Task: Add the record banner component in the site builder.
Action: Mouse moved to (1103, 84)
Screenshot: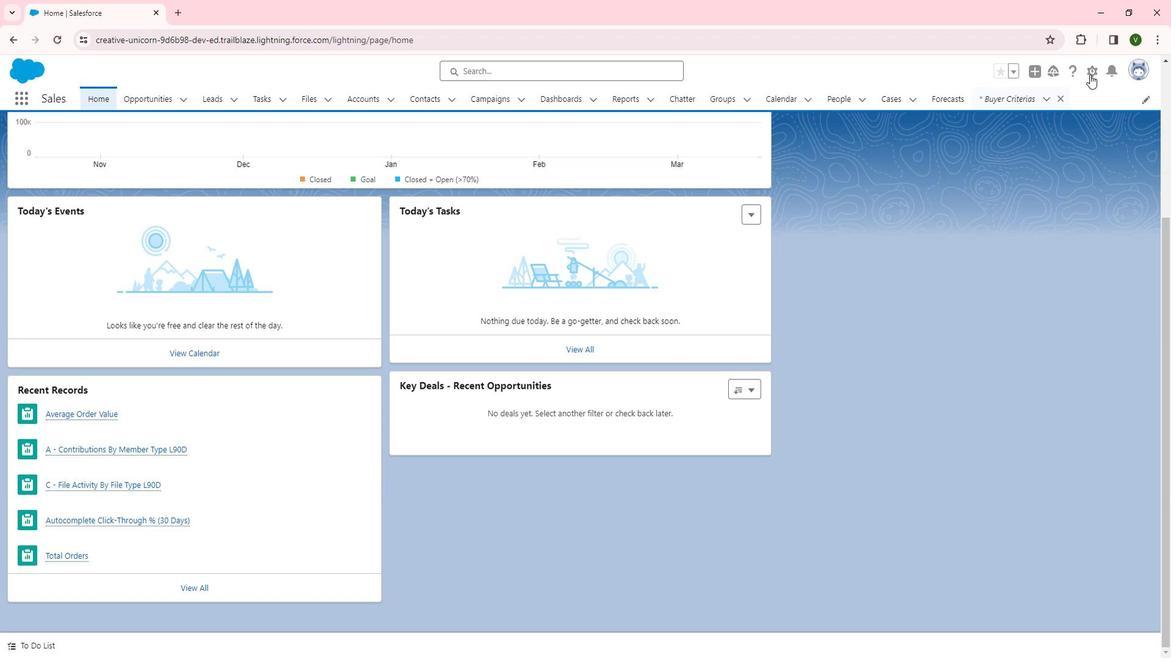 
Action: Mouse pressed left at (1103, 84)
Screenshot: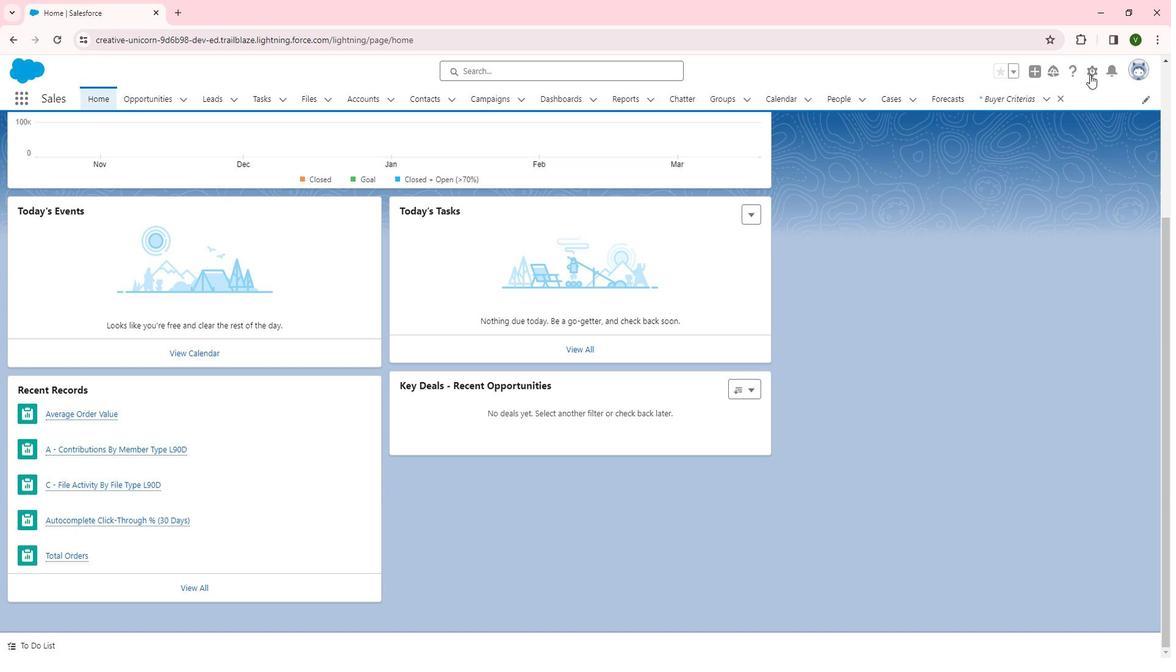 
Action: Mouse moved to (1042, 125)
Screenshot: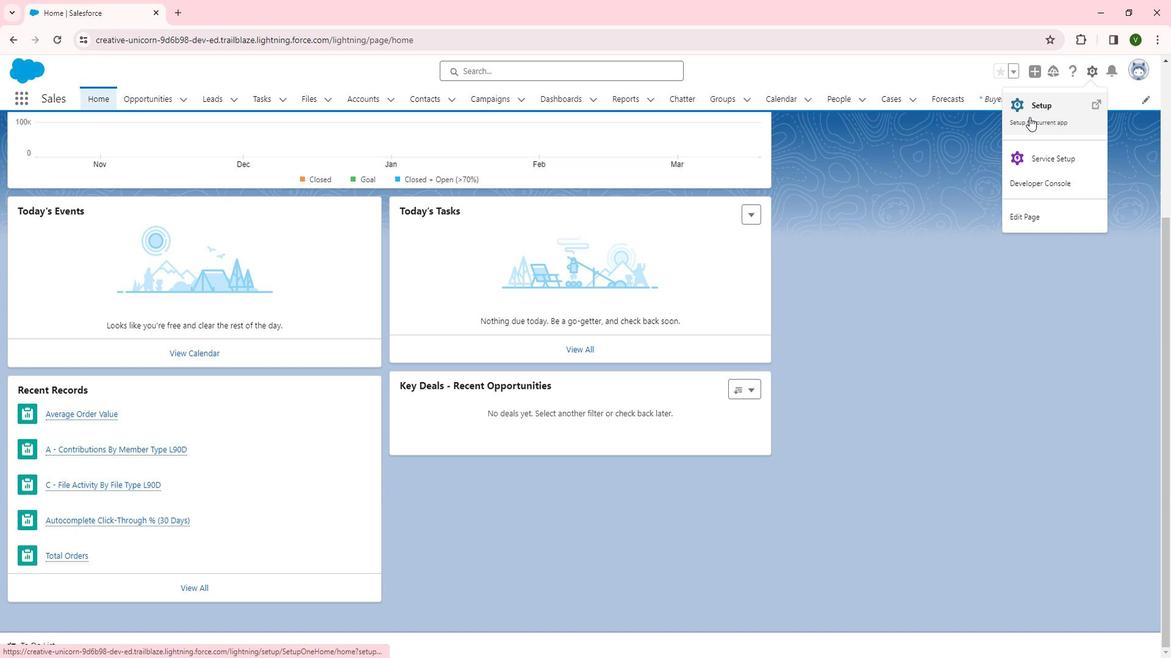
Action: Mouse pressed left at (1042, 125)
Screenshot: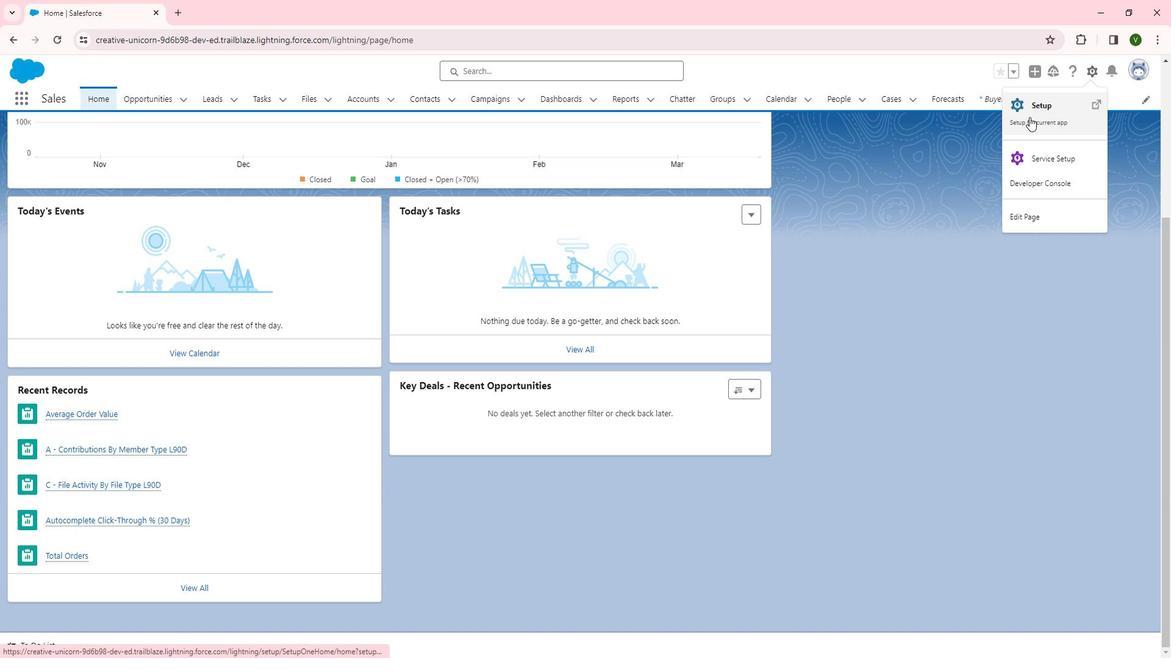 
Action: Mouse moved to (78, 378)
Screenshot: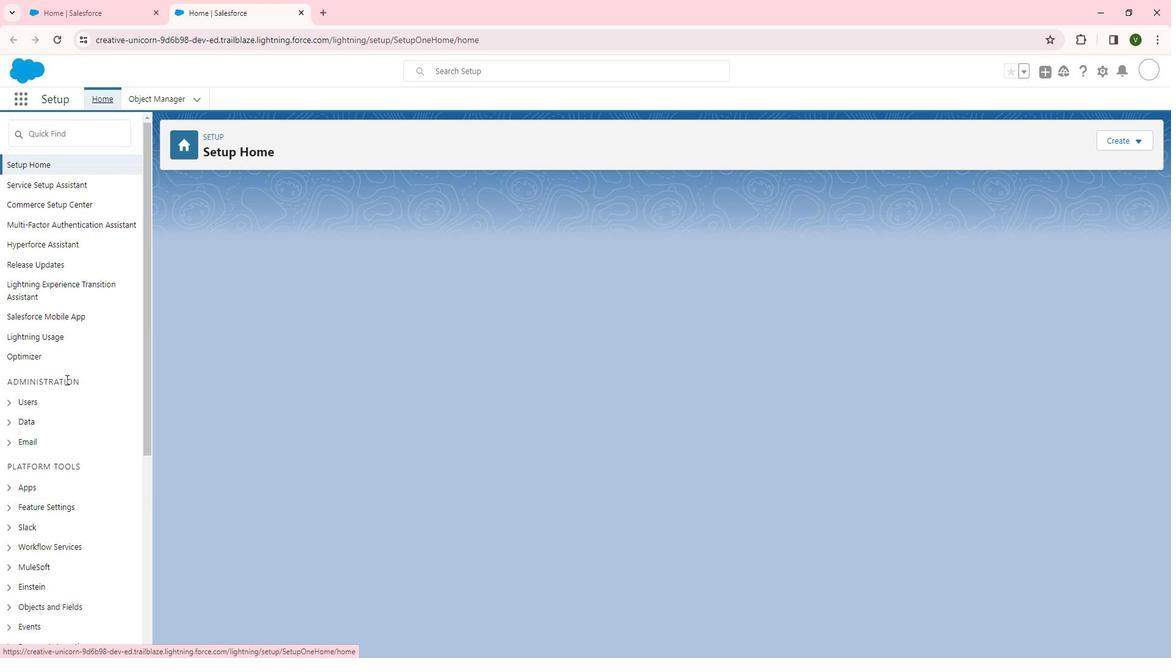 
Action: Mouse scrolled (78, 378) with delta (0, 0)
Screenshot: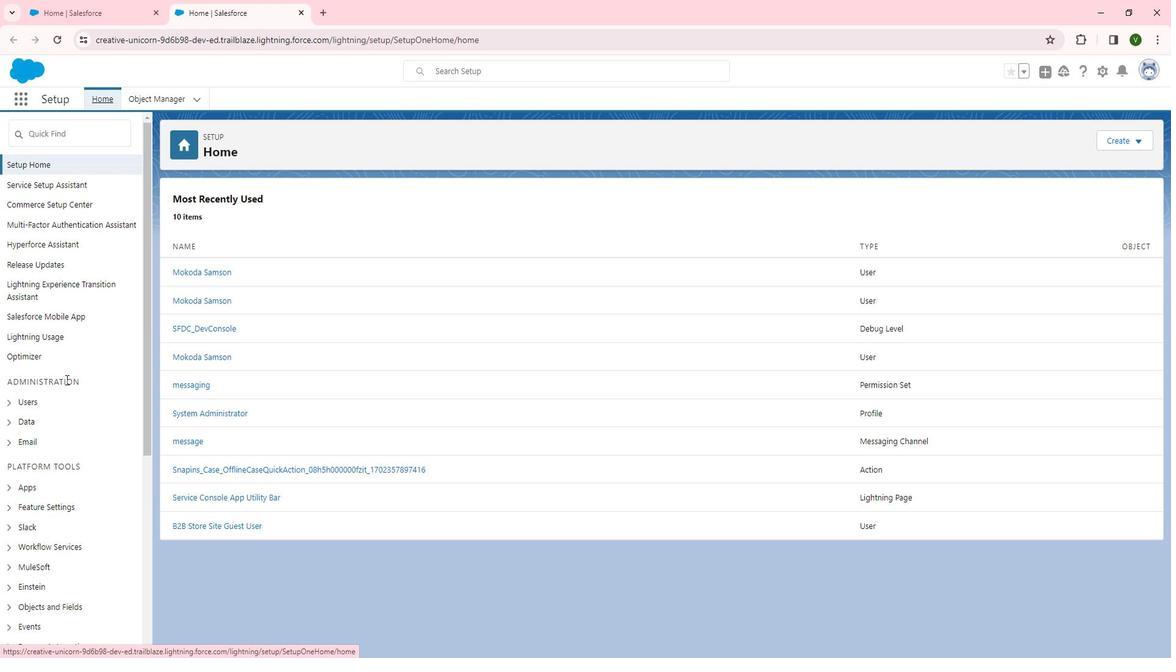 
Action: Mouse scrolled (78, 378) with delta (0, 0)
Screenshot: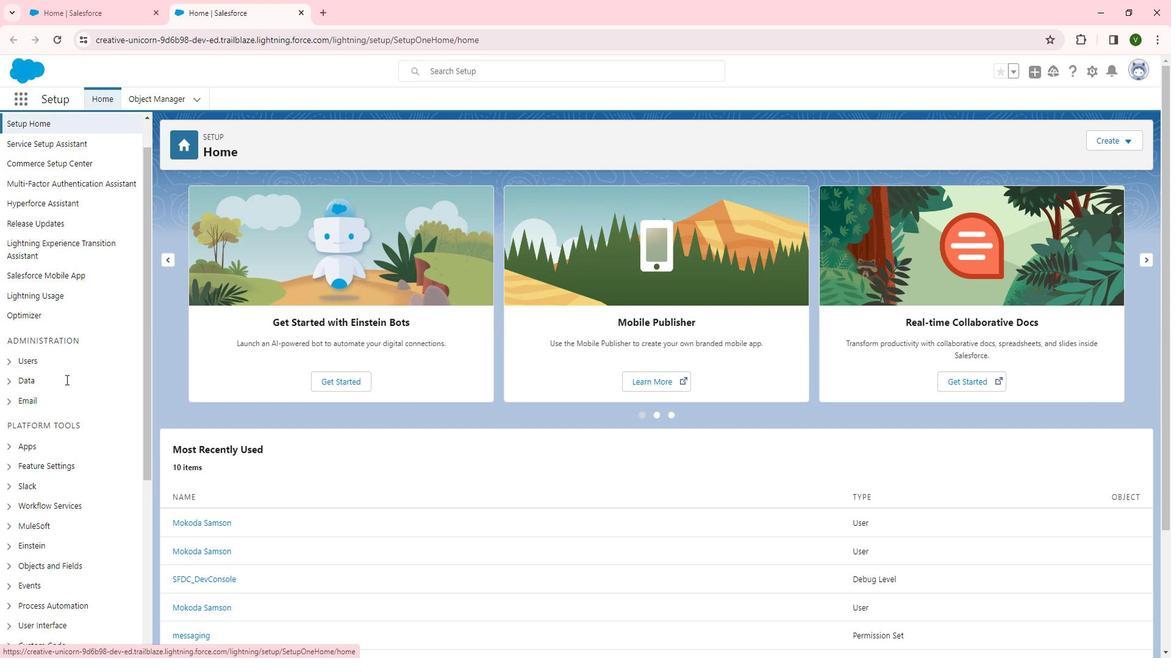 
Action: Mouse moved to (71, 374)
Screenshot: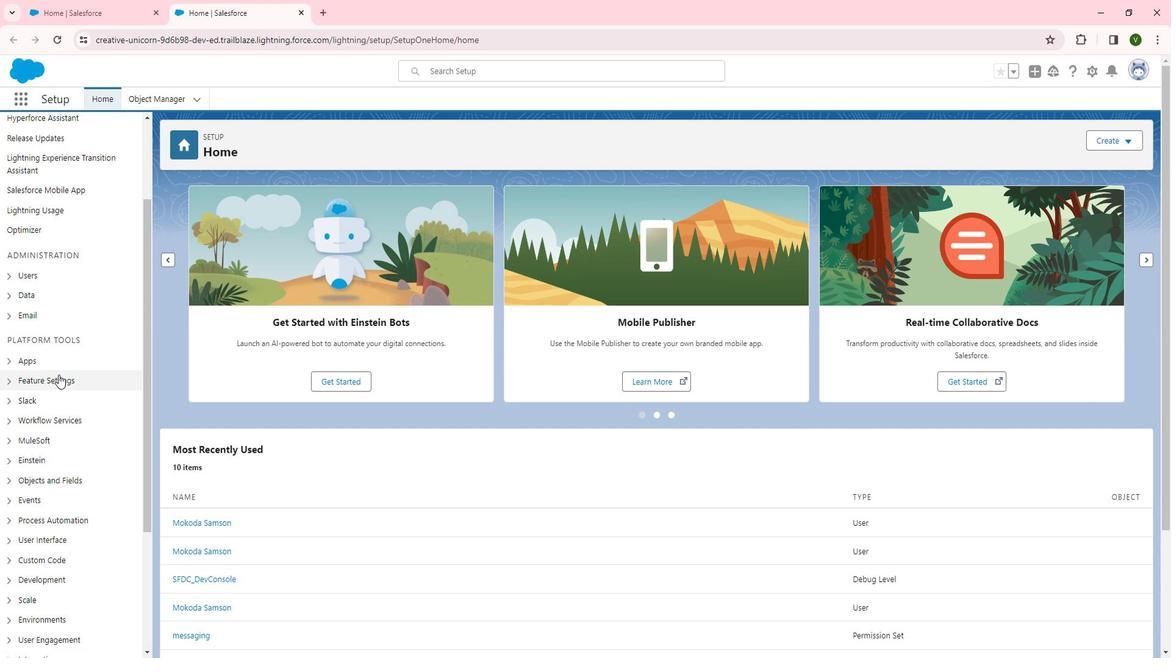 
Action: Mouse pressed left at (71, 374)
Screenshot: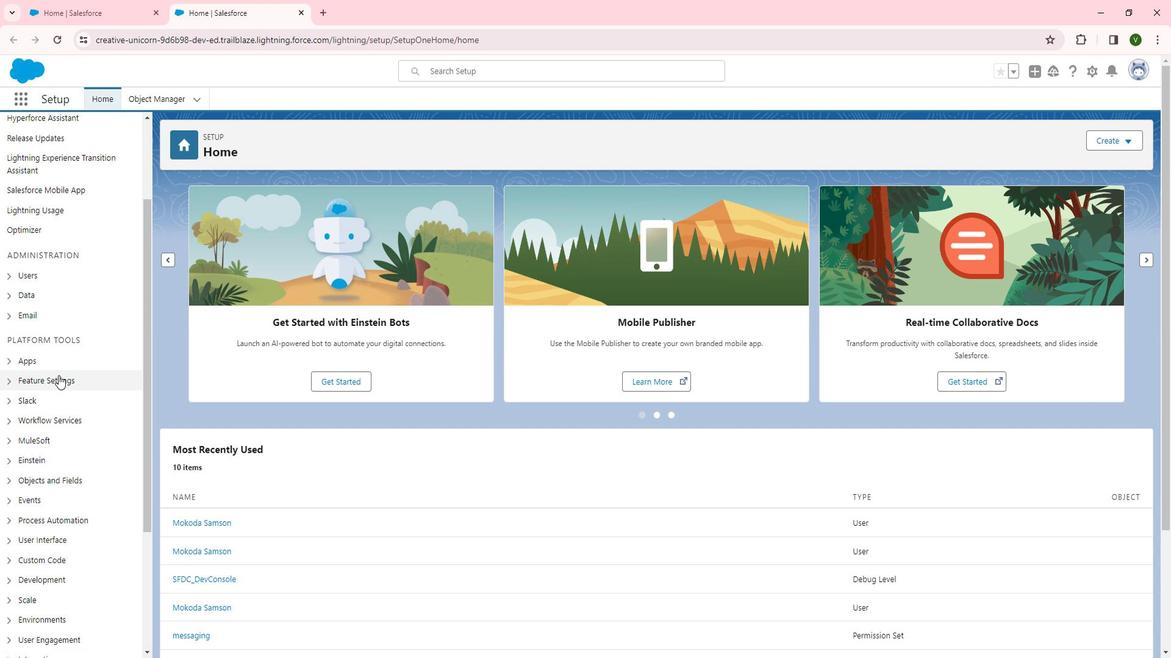 
Action: Mouse moved to (73, 374)
Screenshot: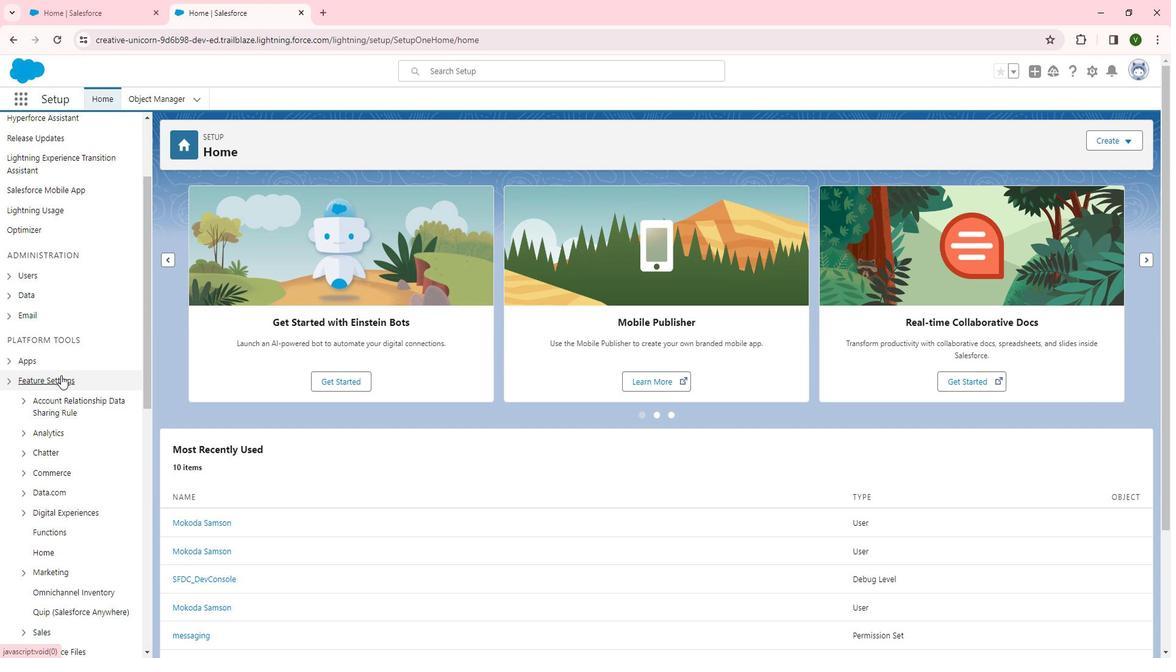 
Action: Mouse scrolled (73, 374) with delta (0, 0)
Screenshot: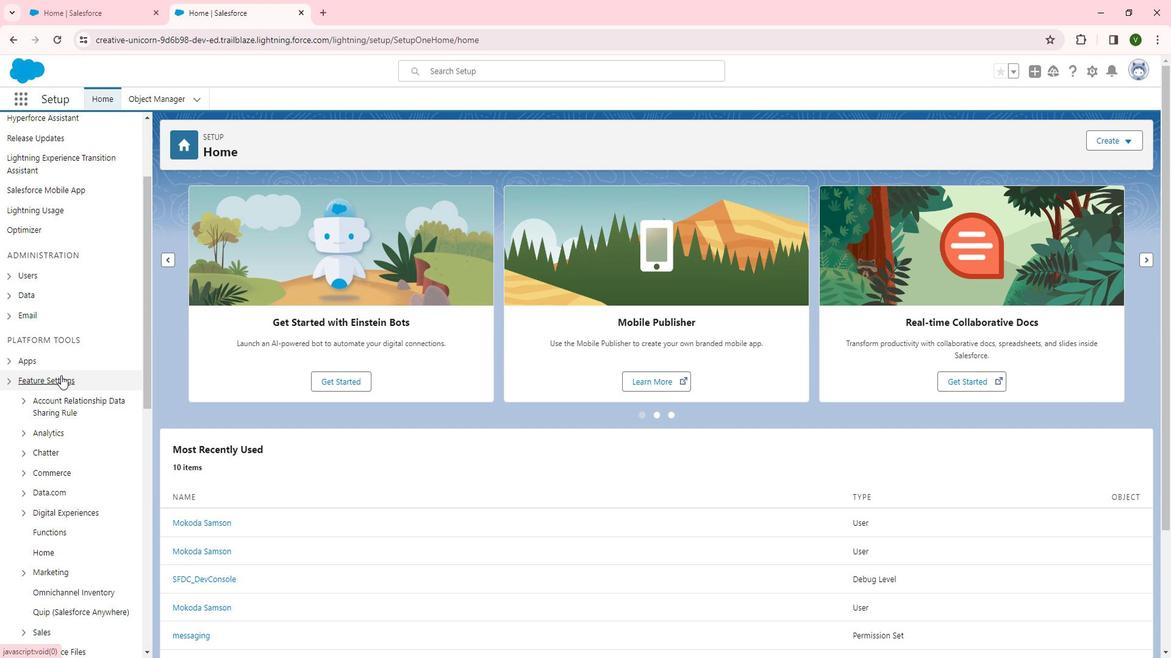 
Action: Mouse scrolled (73, 374) with delta (0, 0)
Screenshot: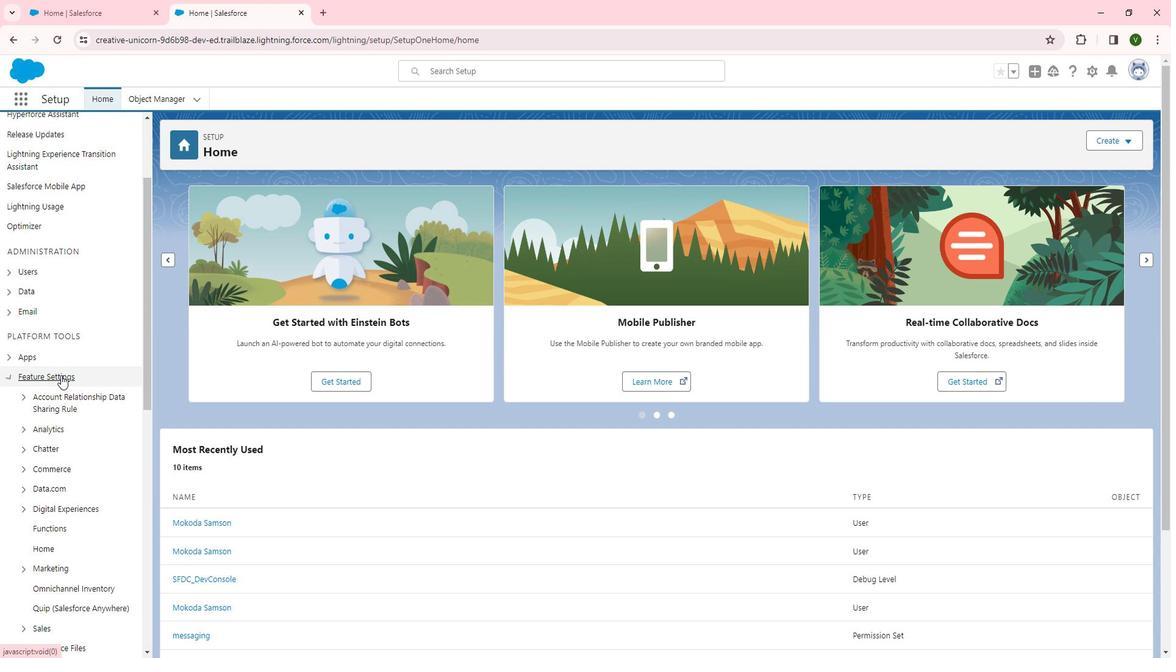
Action: Mouse scrolled (73, 374) with delta (0, 0)
Screenshot: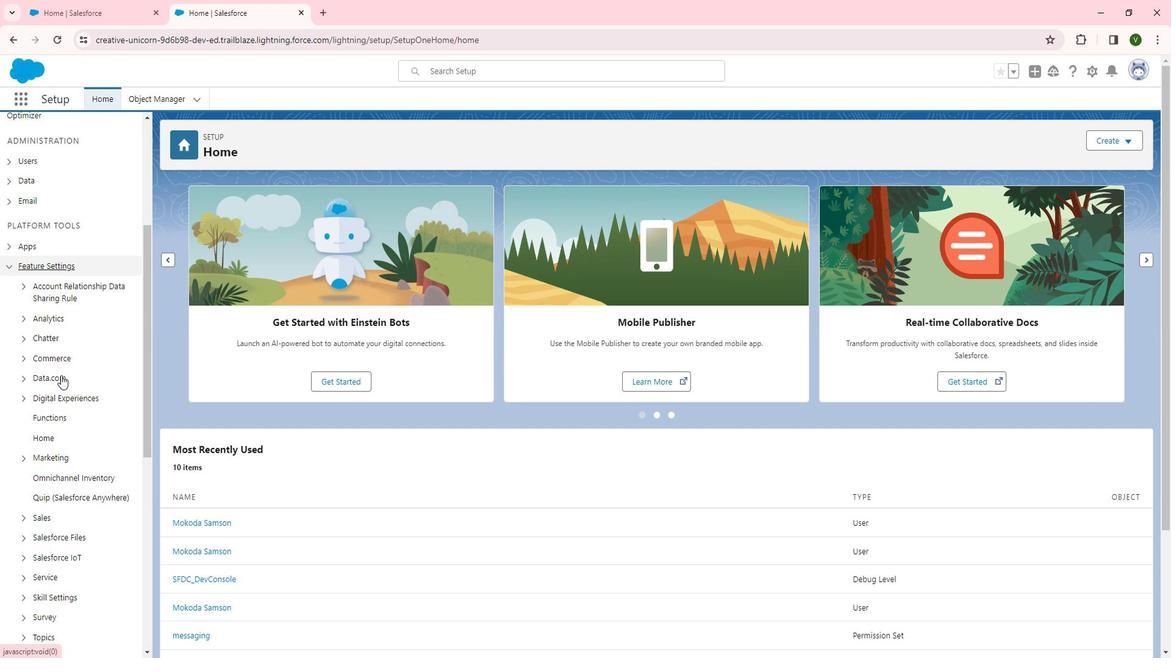 
Action: Mouse moved to (88, 323)
Screenshot: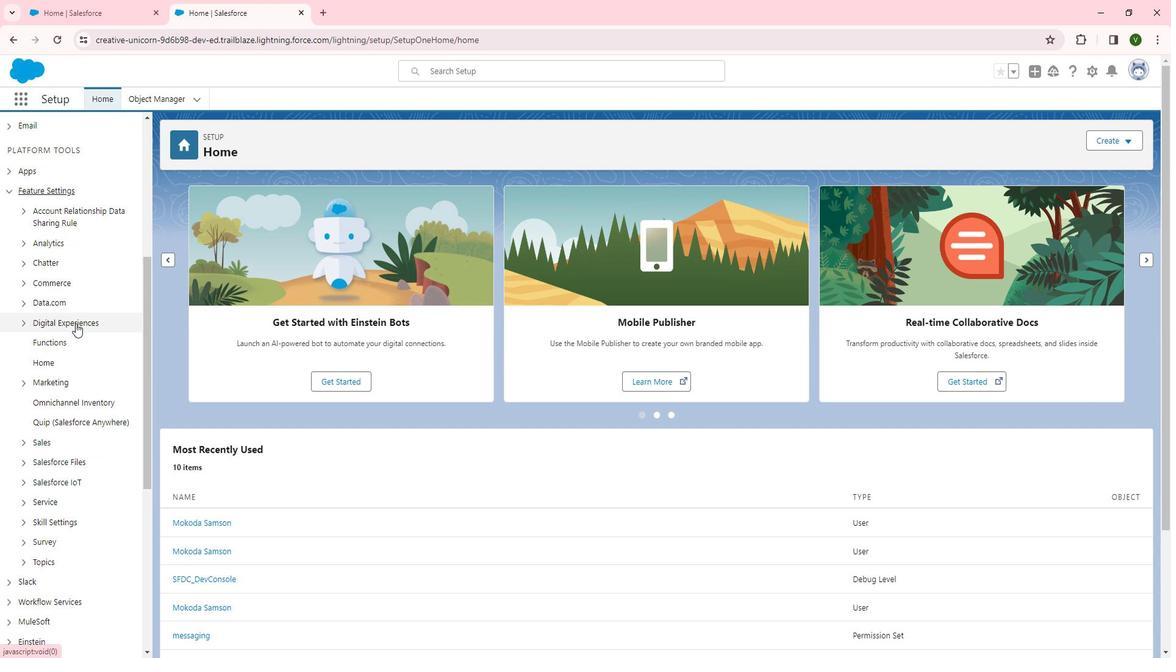 
Action: Mouse pressed left at (88, 323)
Screenshot: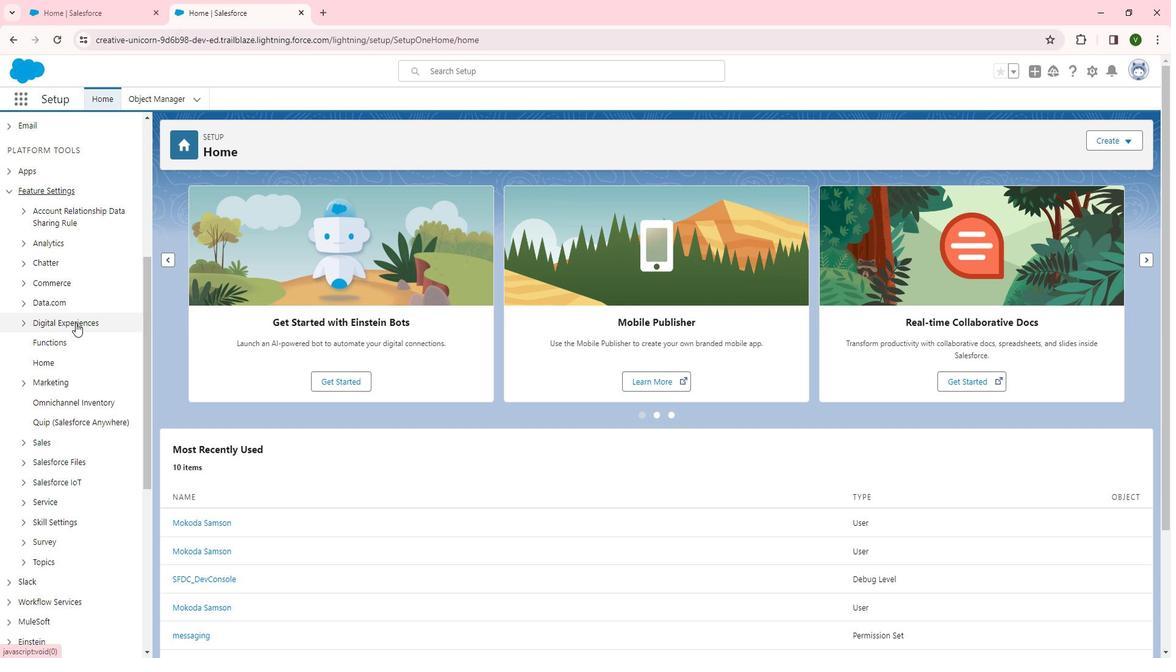 
Action: Mouse moved to (70, 342)
Screenshot: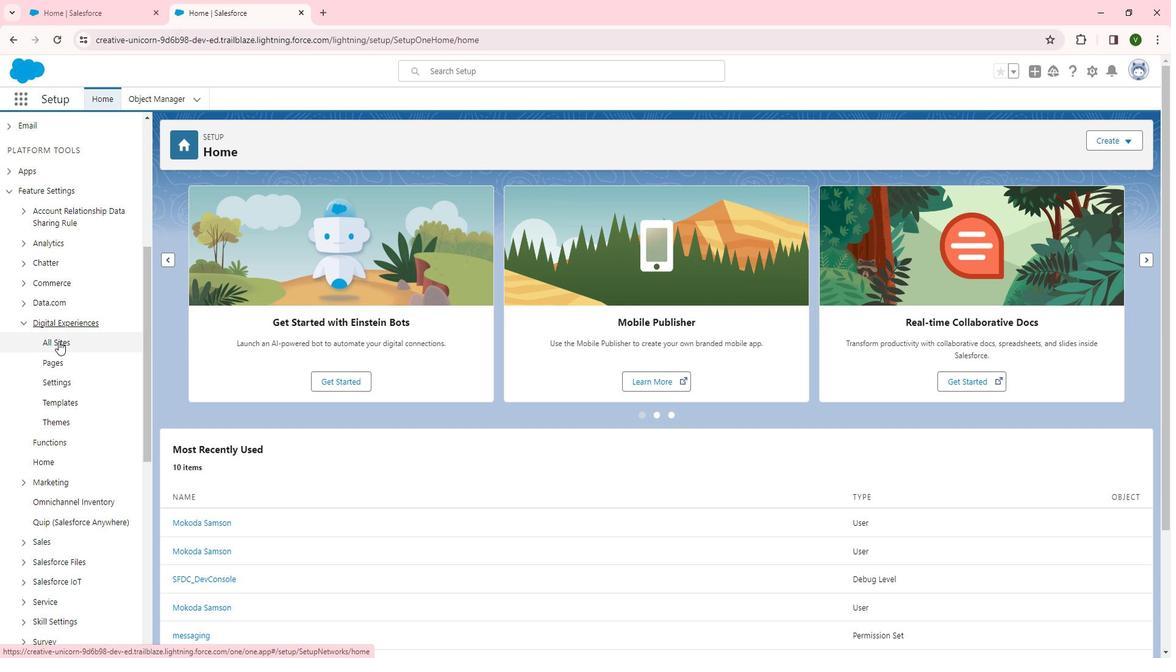 
Action: Mouse pressed left at (70, 342)
Screenshot: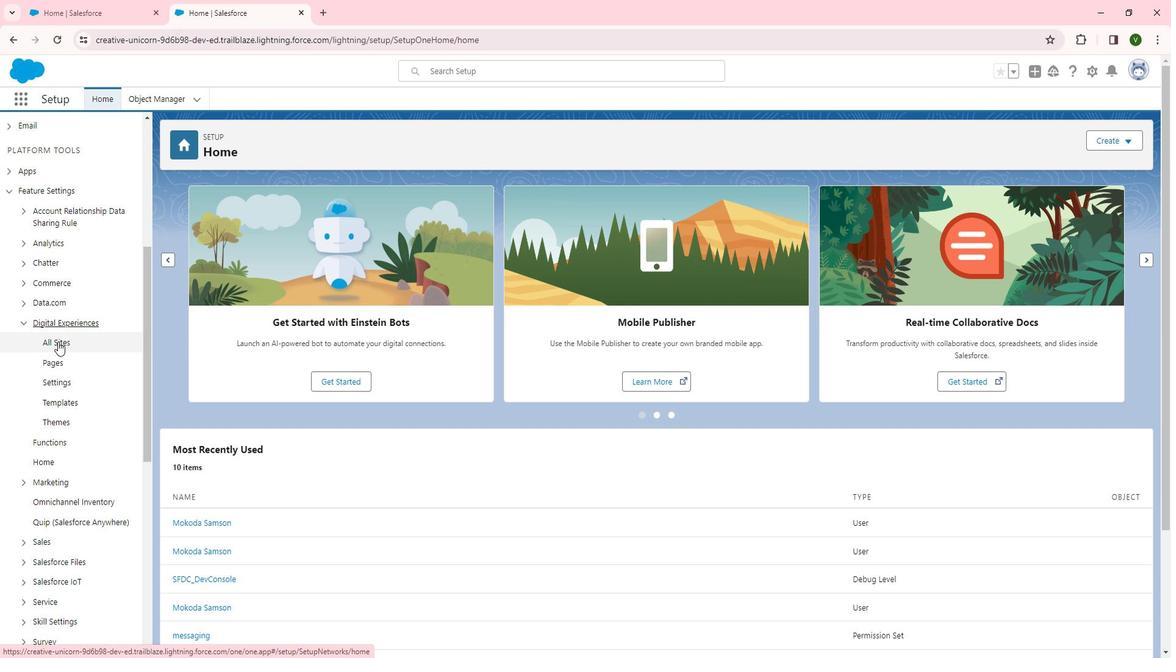 
Action: Mouse moved to (216, 366)
Screenshot: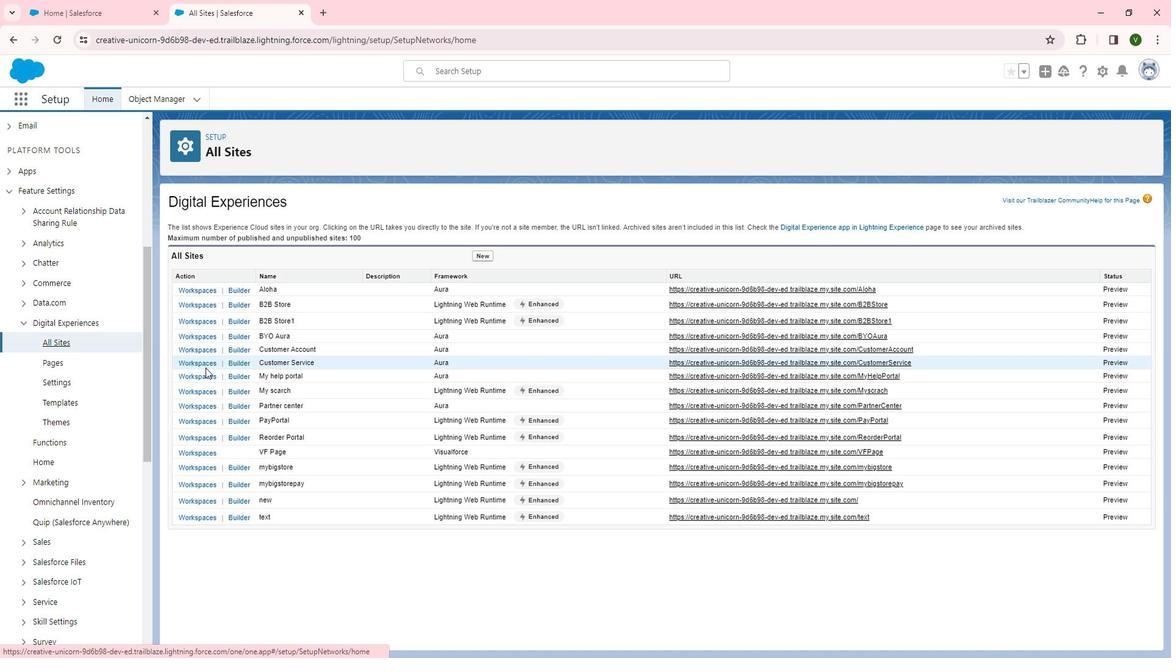 
Action: Mouse pressed left at (216, 366)
Screenshot: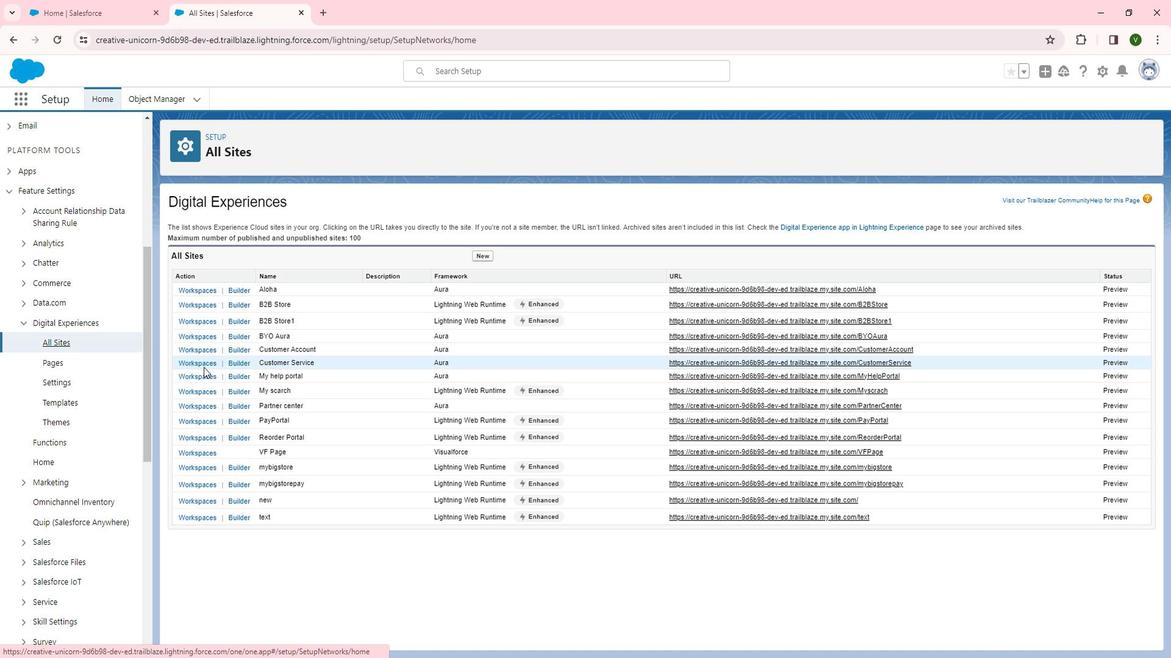 
Action: Mouse moved to (216, 359)
Screenshot: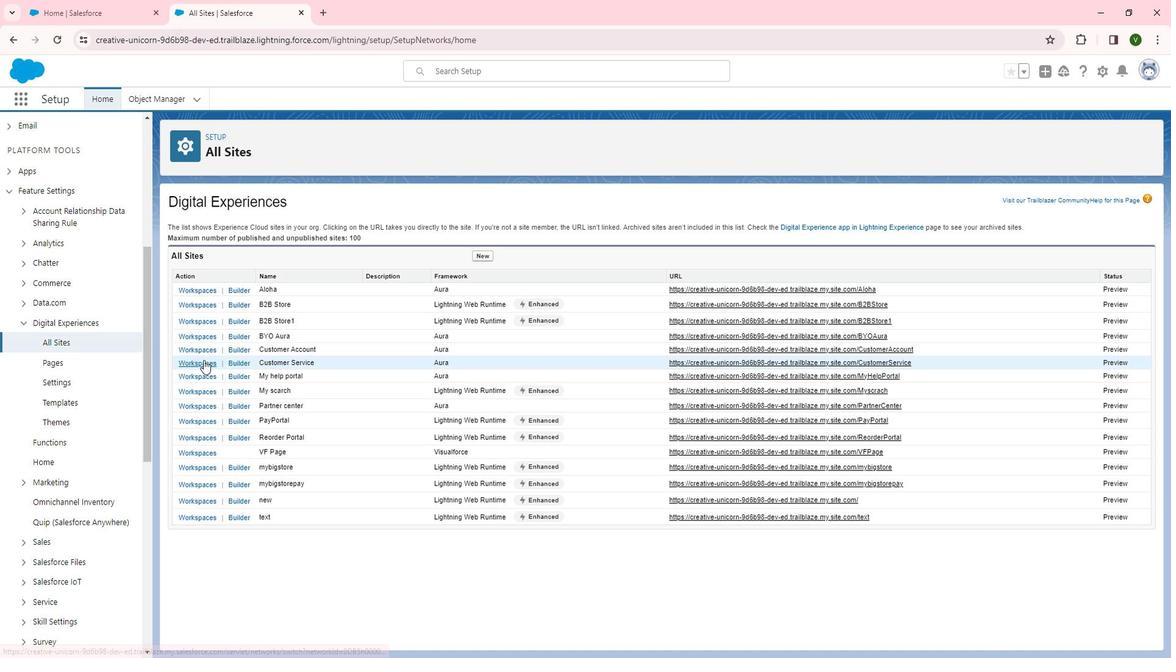 
Action: Mouse pressed left at (216, 359)
Screenshot: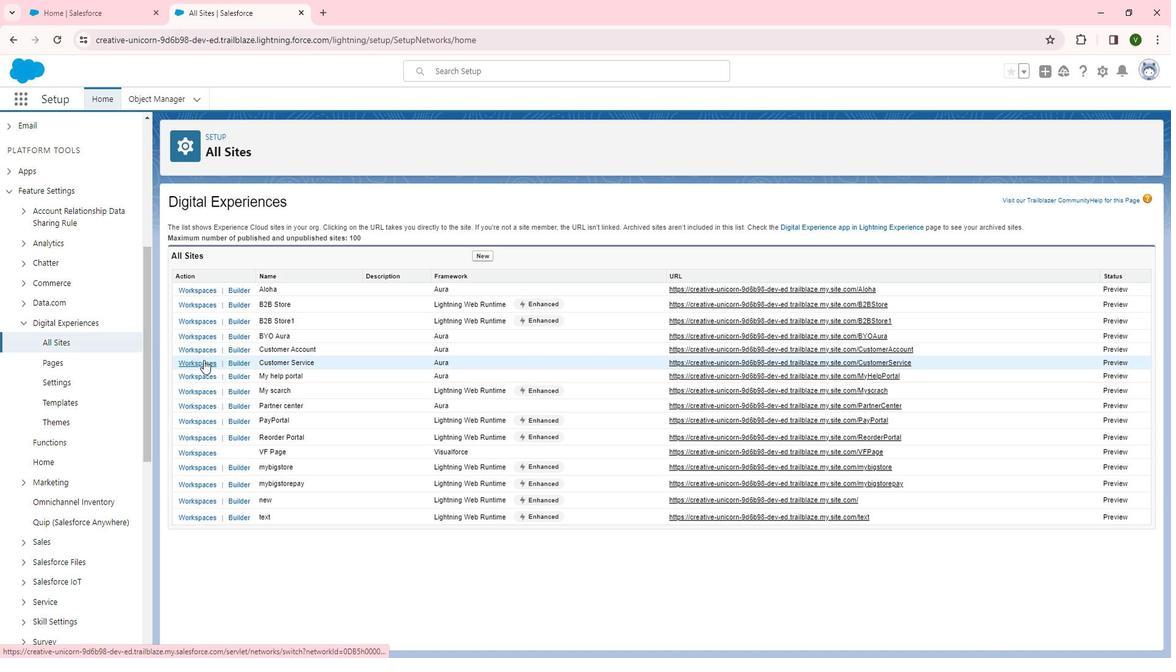 
Action: Mouse moved to (199, 300)
Screenshot: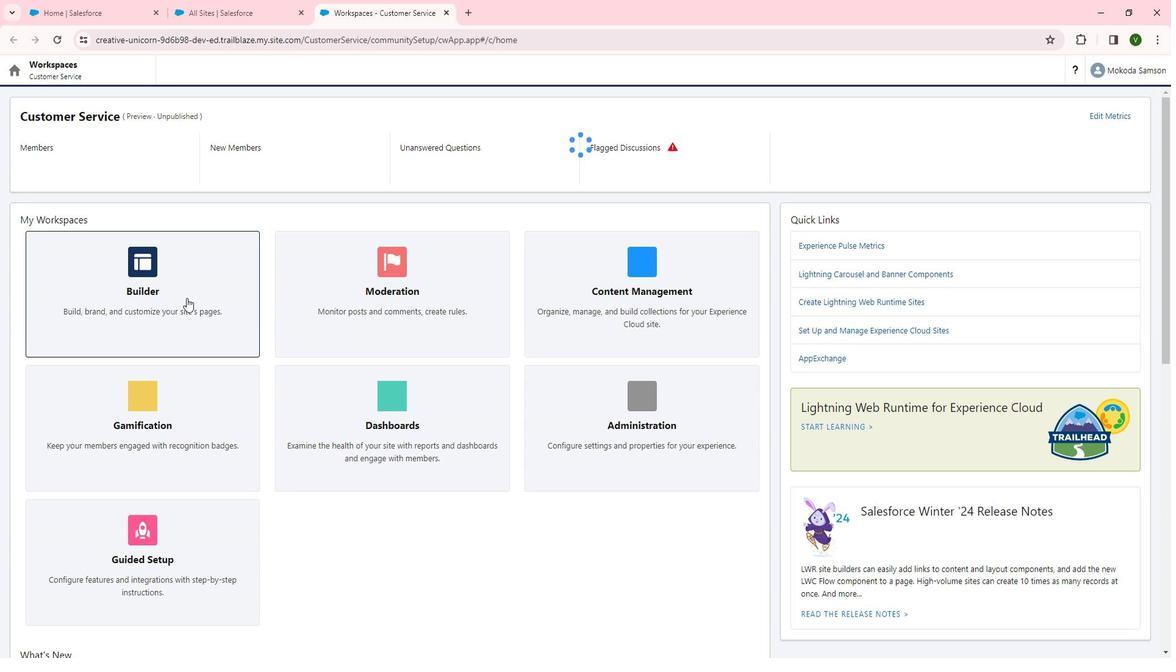 
Action: Mouse pressed left at (199, 300)
Screenshot: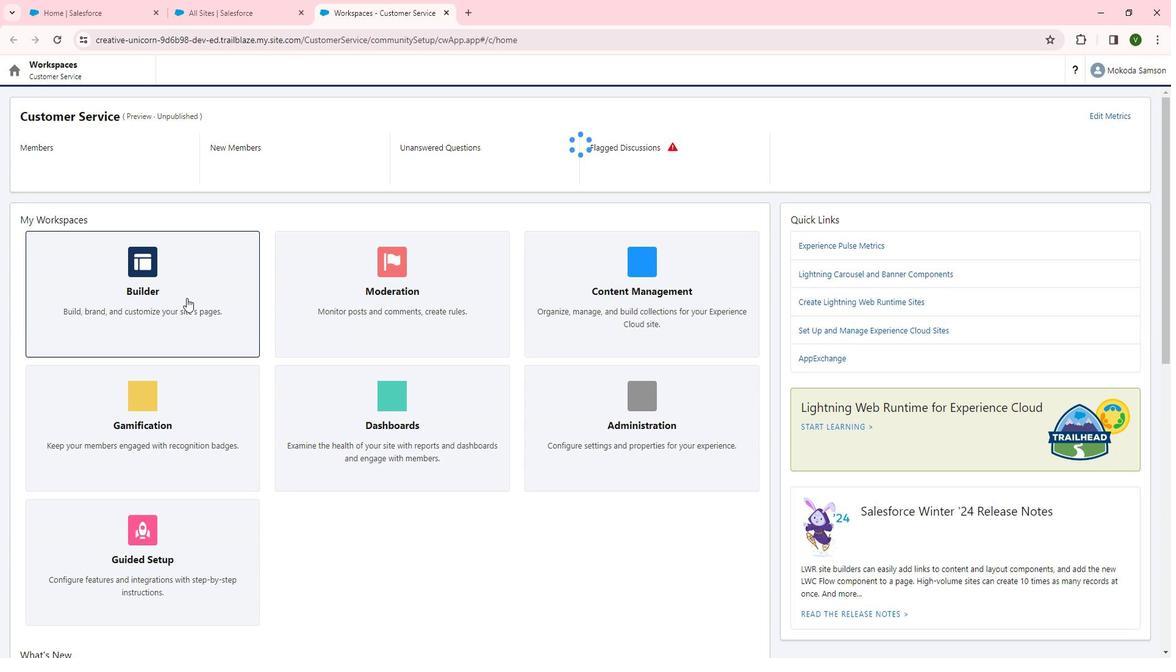 
Action: Mouse moved to (26, 132)
Screenshot: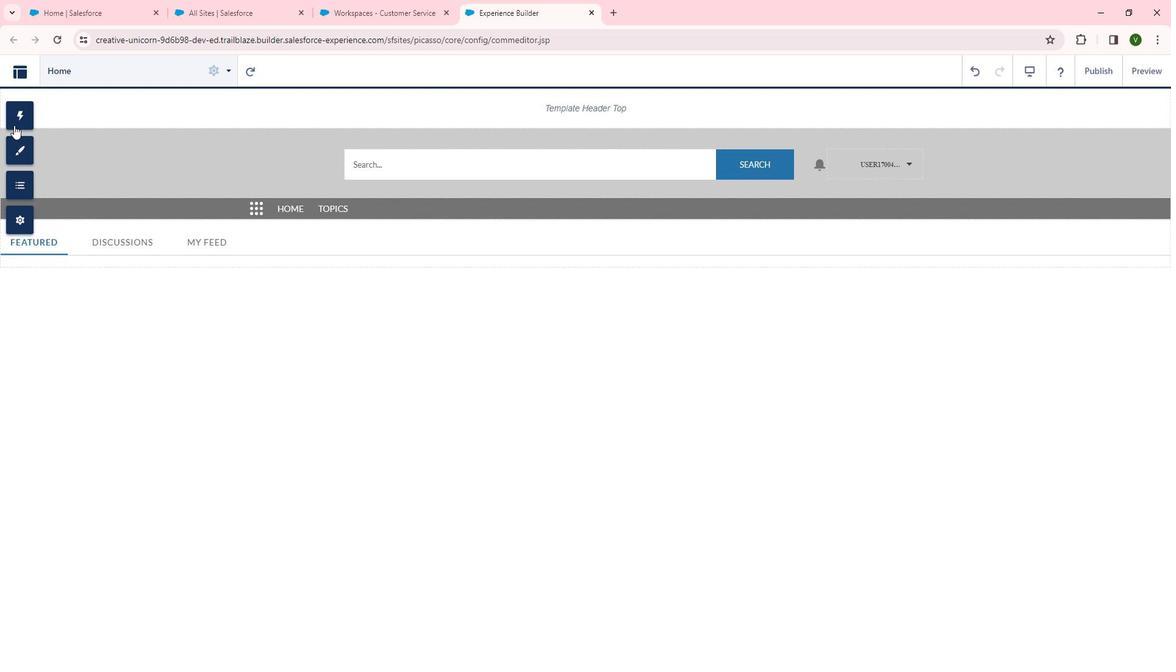 
Action: Mouse pressed left at (26, 132)
Screenshot: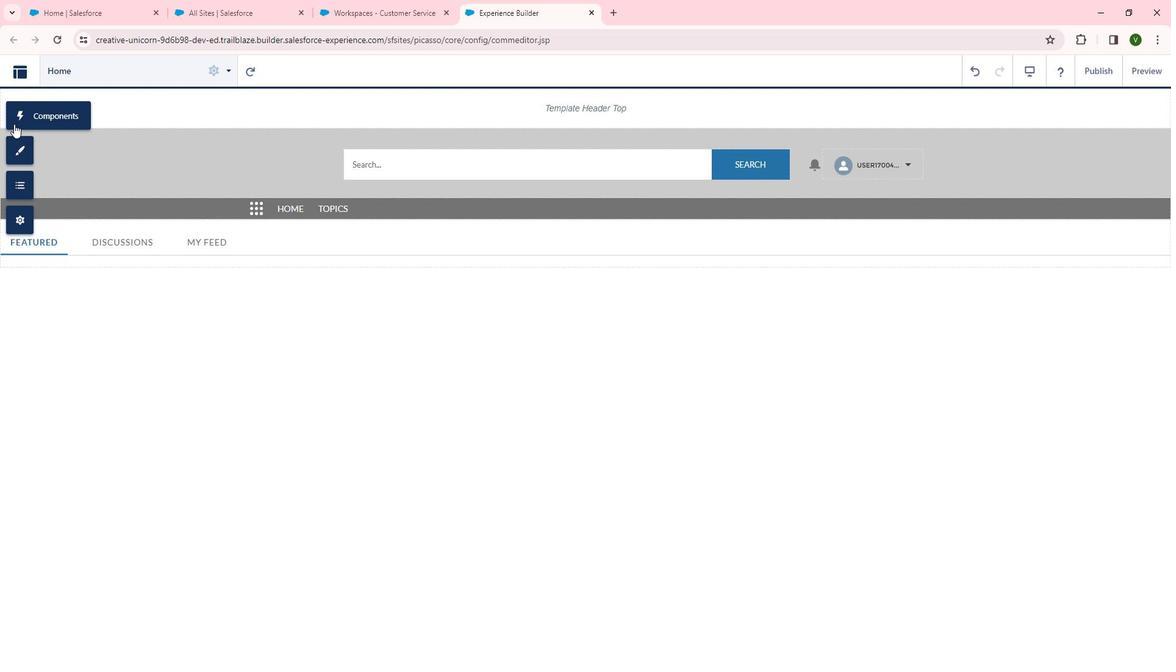 
Action: Mouse moved to (390, 374)
Screenshot: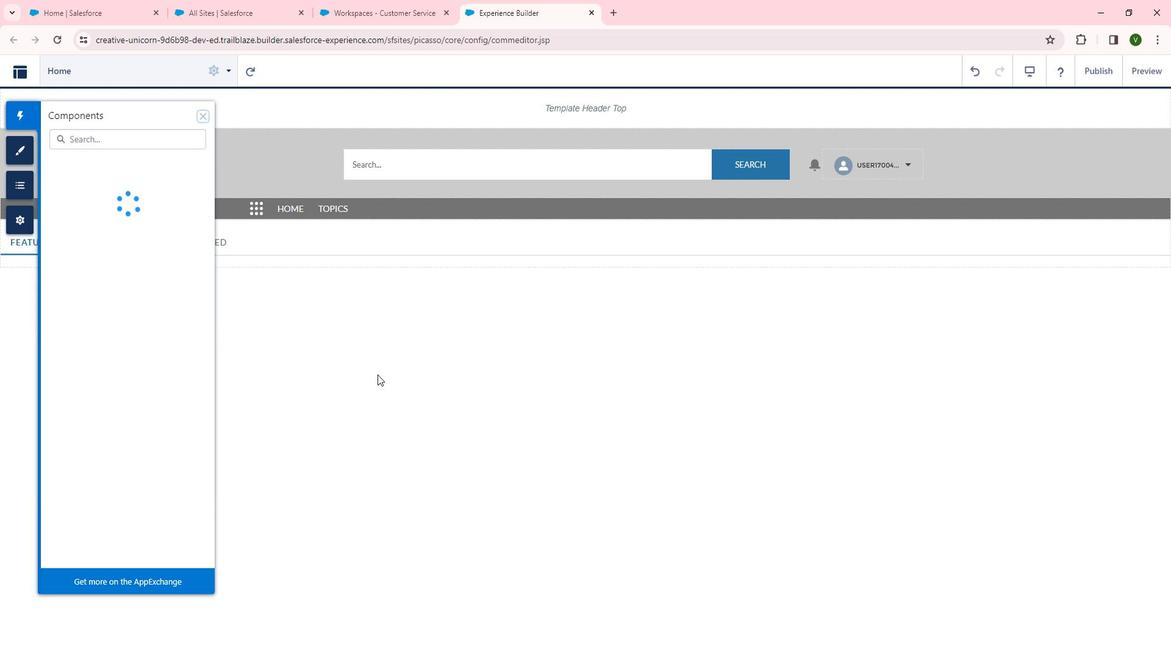 
Action: Mouse scrolled (390, 373) with delta (0, 0)
Screenshot: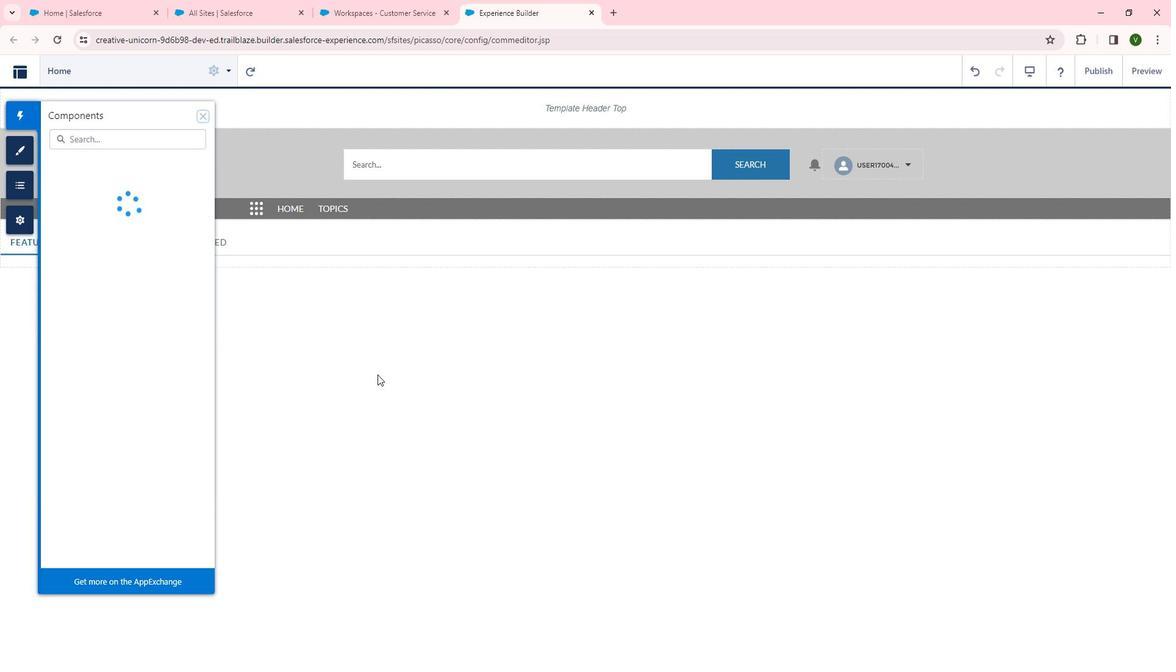
Action: Mouse scrolled (390, 373) with delta (0, 0)
Screenshot: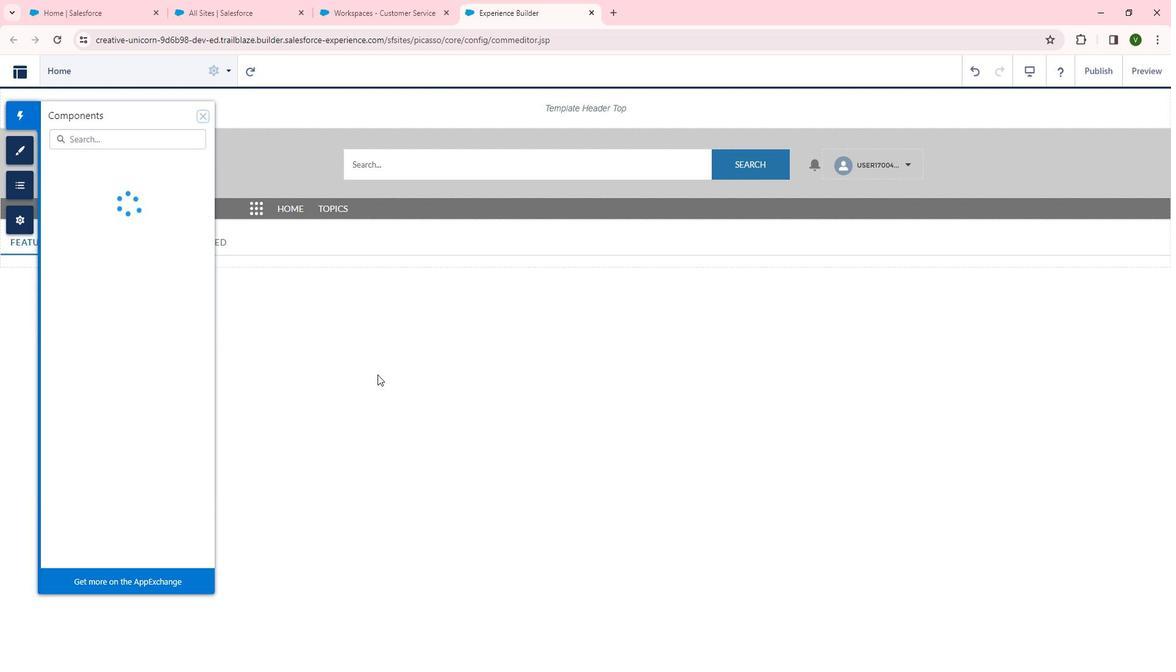 
Action: Mouse scrolled (390, 373) with delta (0, 0)
Screenshot: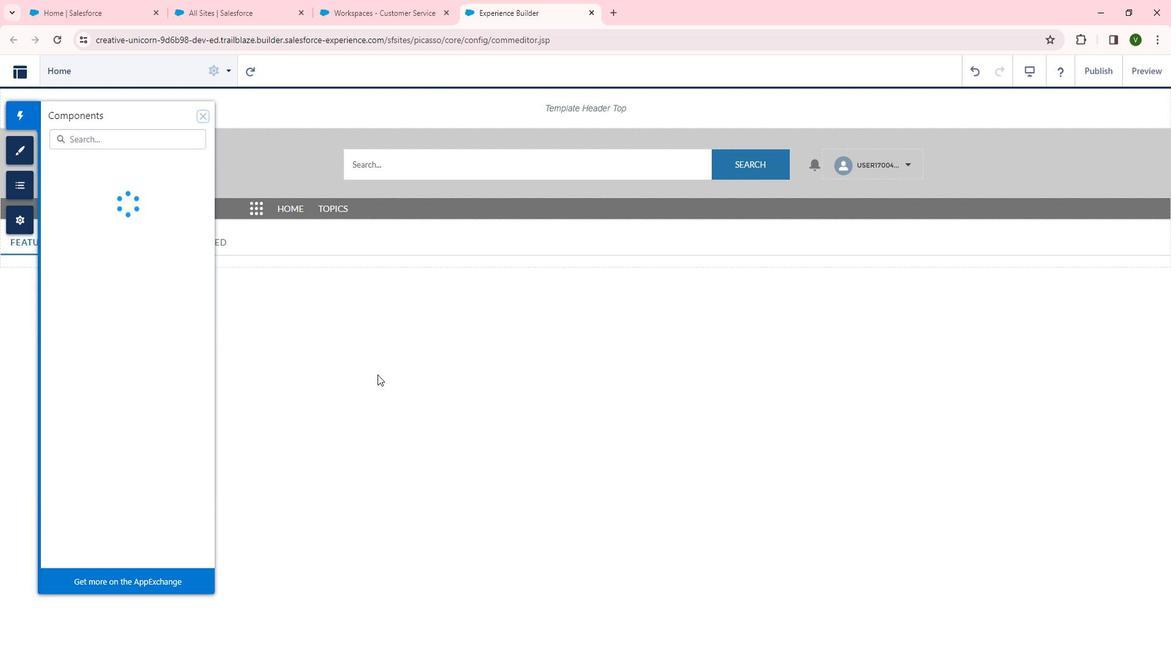 
Action: Mouse moved to (128, 309)
Screenshot: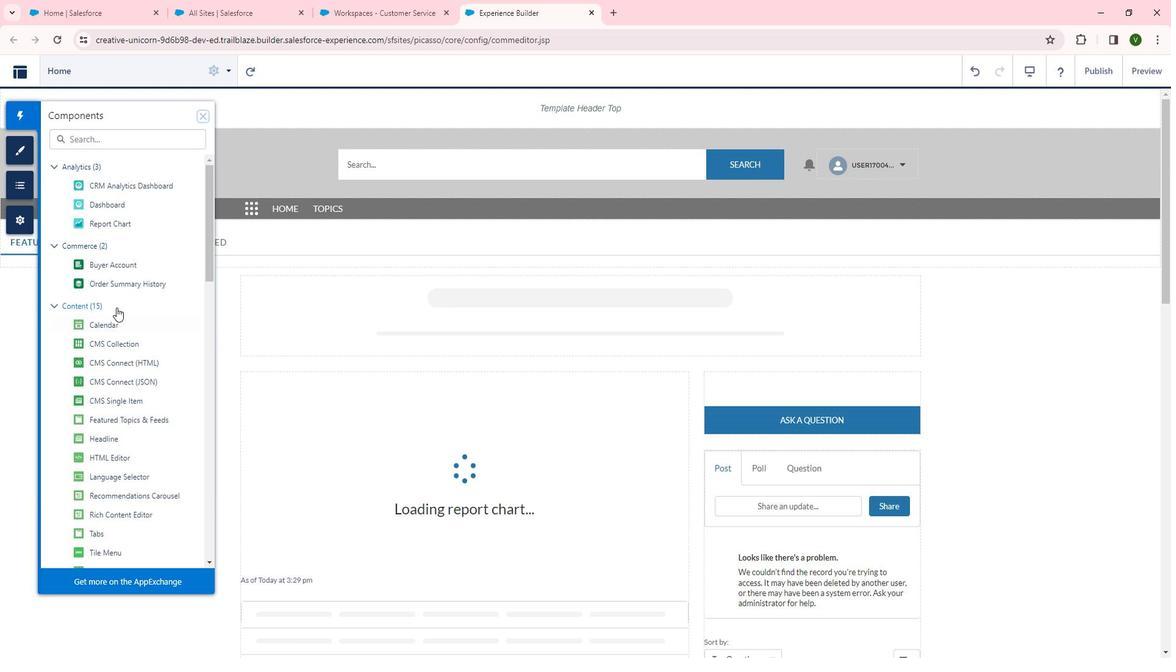 
Action: Mouse scrolled (128, 308) with delta (0, 0)
Screenshot: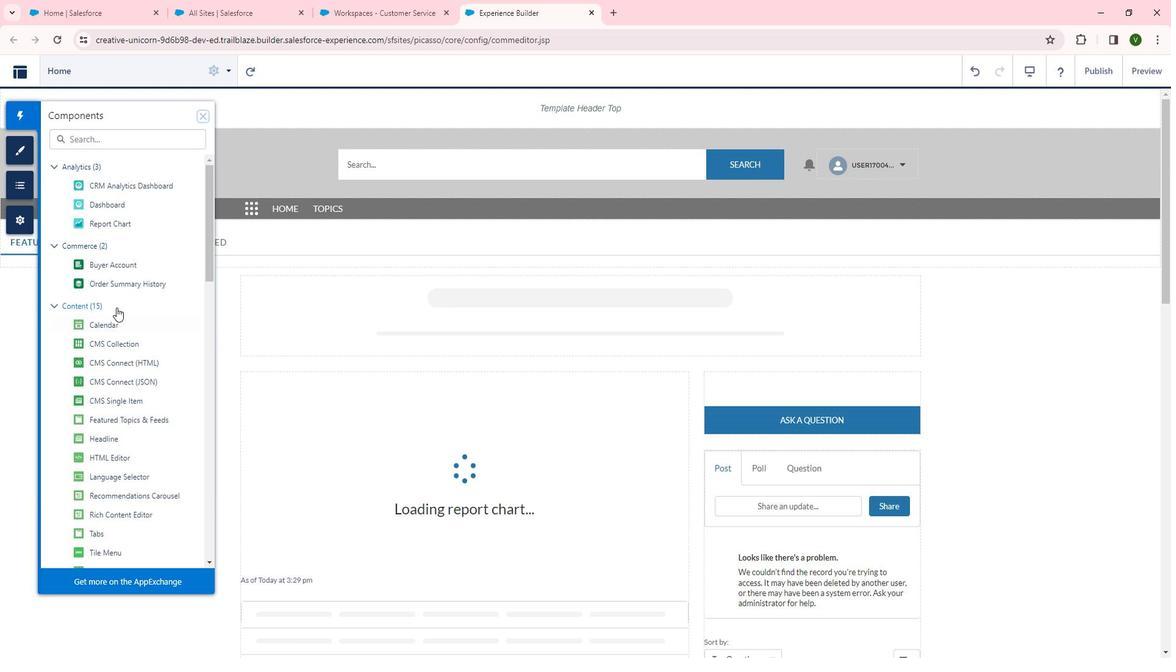 
Action: Mouse moved to (128, 312)
Screenshot: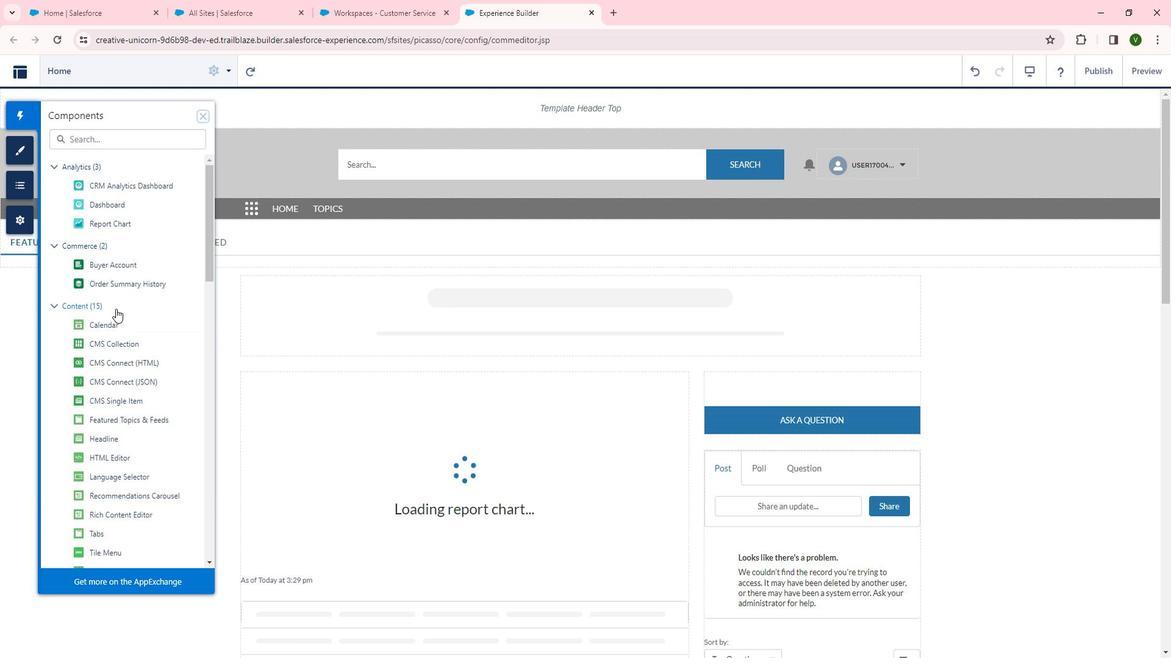 
Action: Mouse scrolled (128, 311) with delta (0, 0)
Screenshot: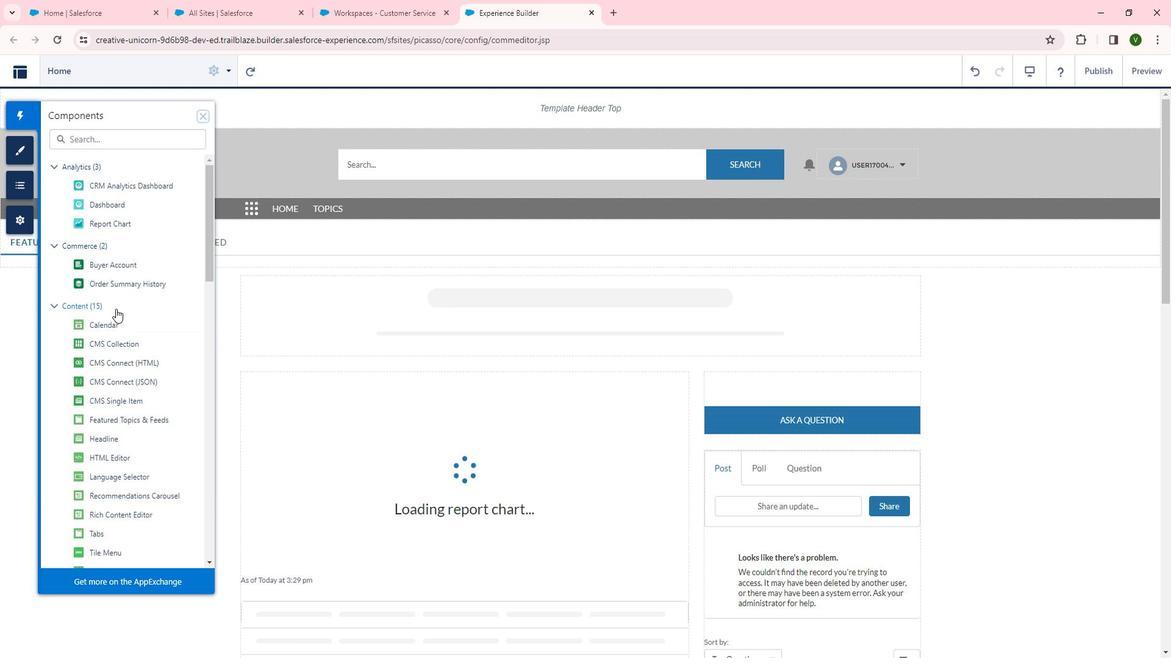 
Action: Mouse moved to (128, 312)
Screenshot: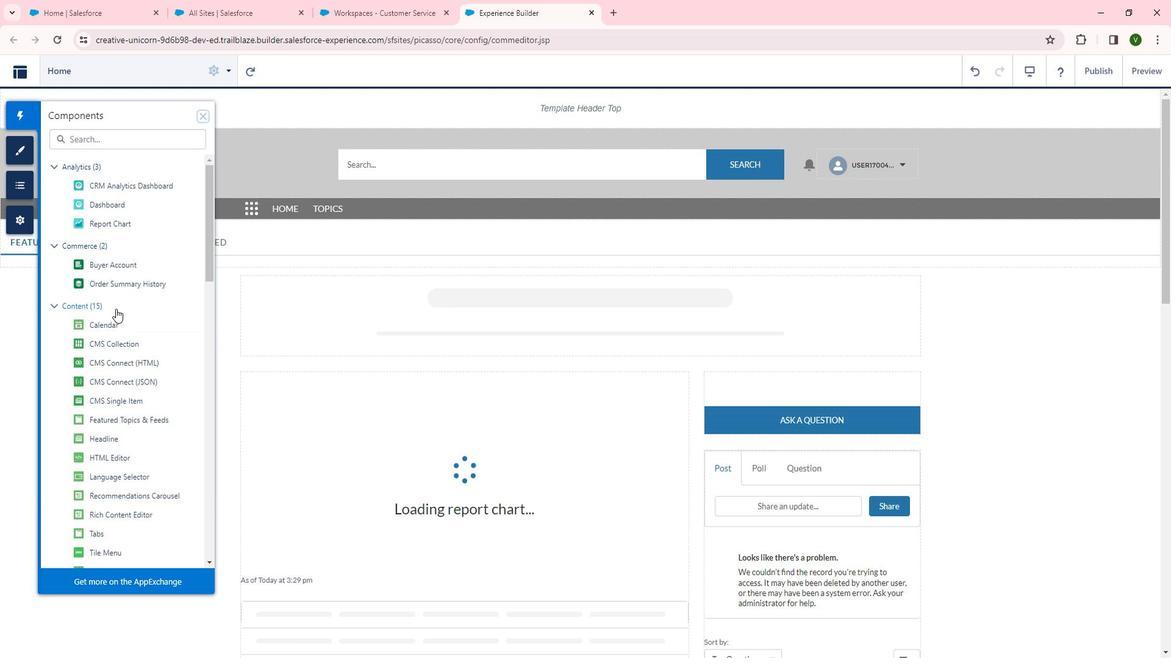 
Action: Mouse scrolled (128, 311) with delta (0, 0)
Screenshot: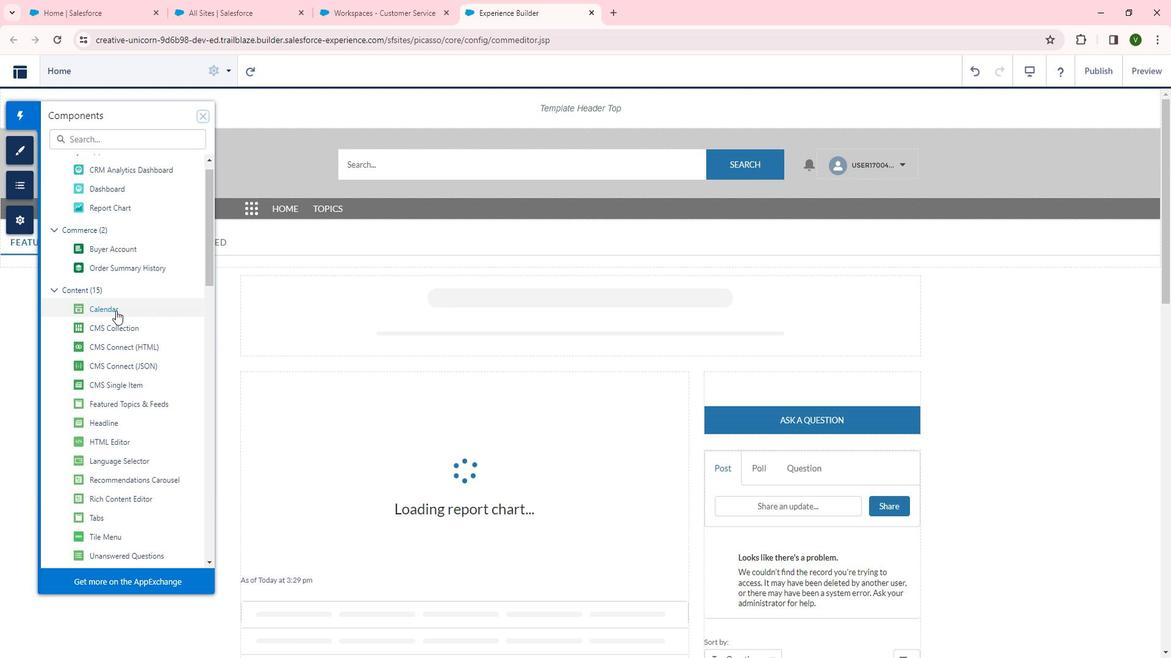 
Action: Mouse scrolled (128, 311) with delta (0, 0)
Screenshot: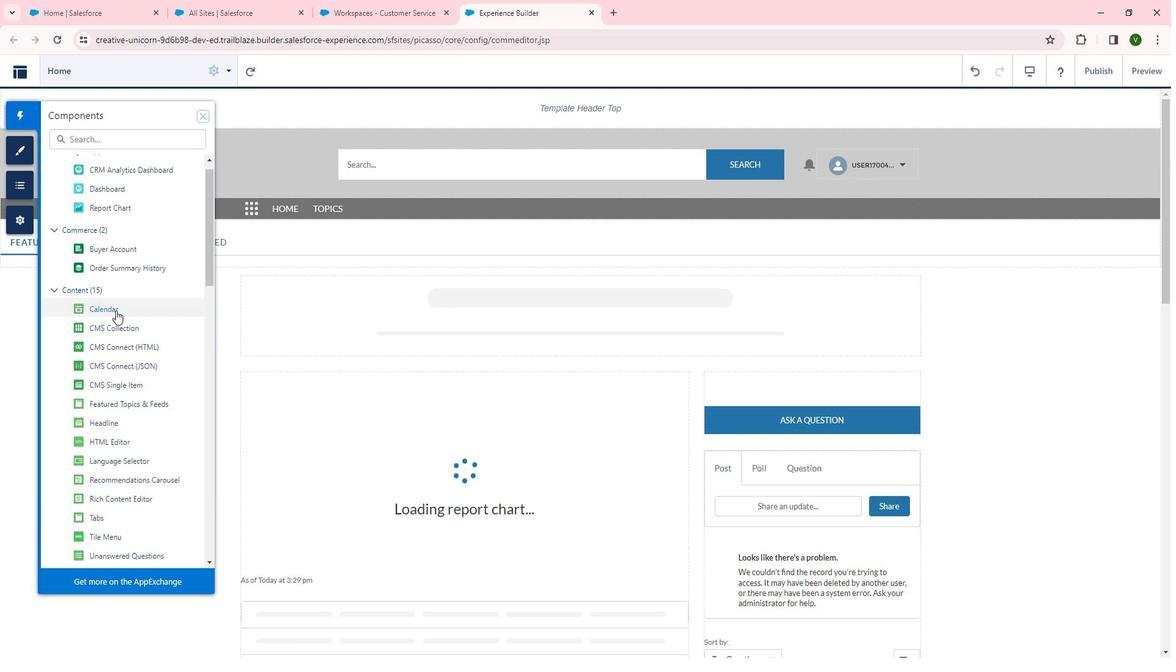 
Action: Mouse scrolled (128, 311) with delta (0, 0)
Screenshot: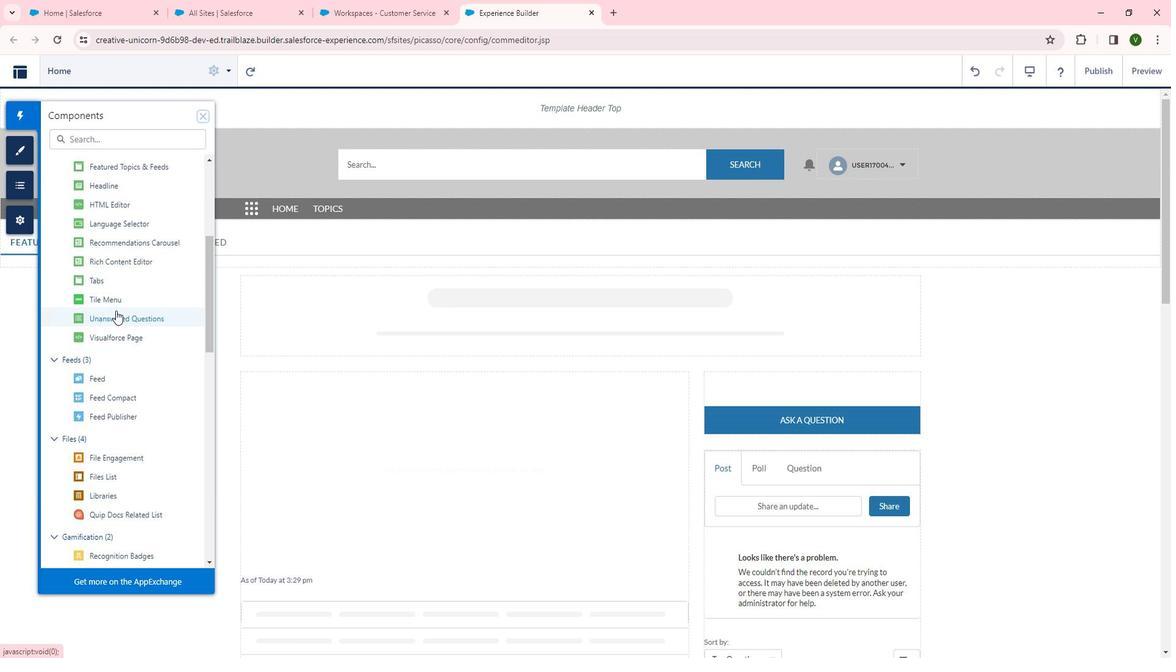 
Action: Mouse scrolled (128, 311) with delta (0, 0)
Screenshot: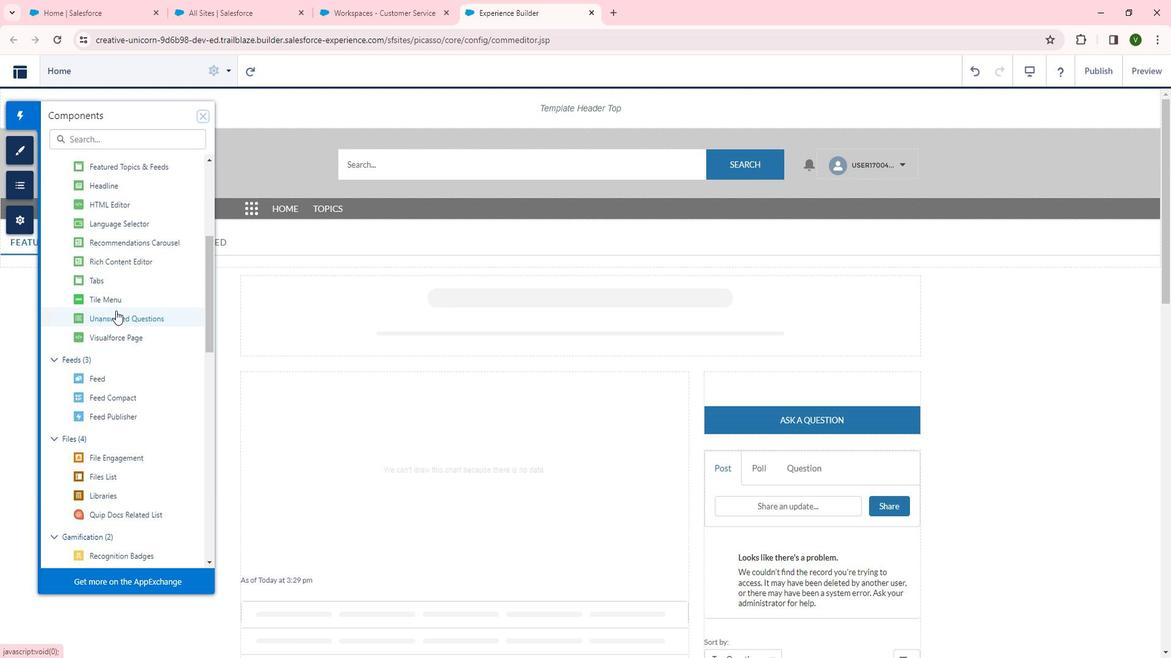 
Action: Mouse scrolled (128, 311) with delta (0, 0)
Screenshot: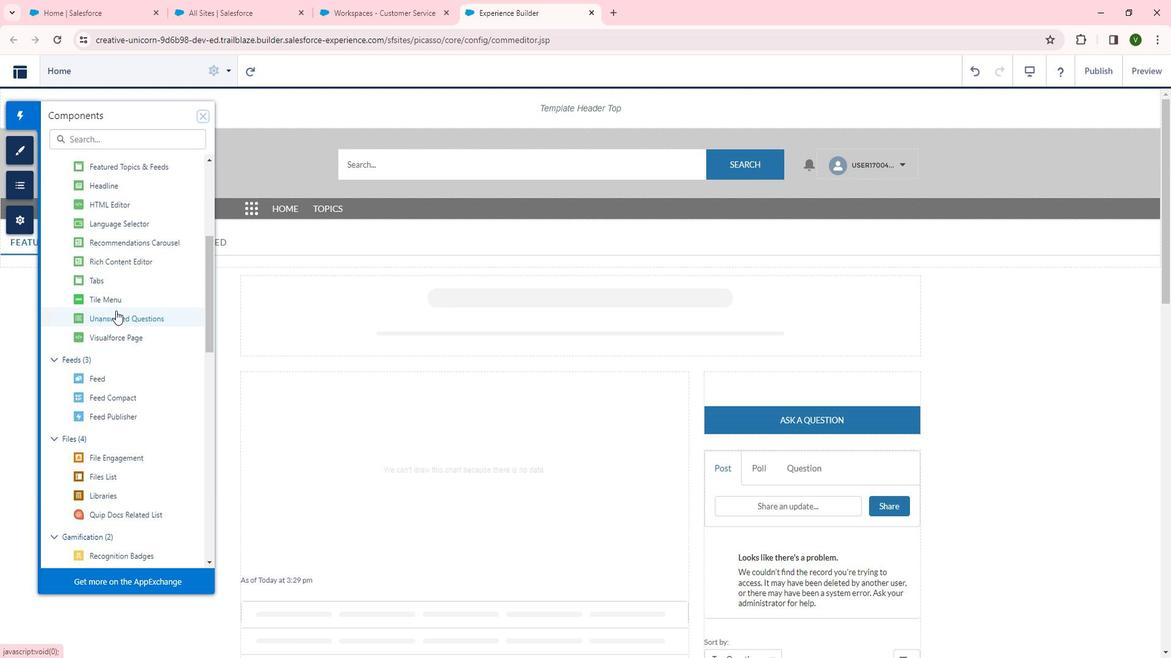 
Action: Mouse scrolled (128, 311) with delta (0, 0)
Screenshot: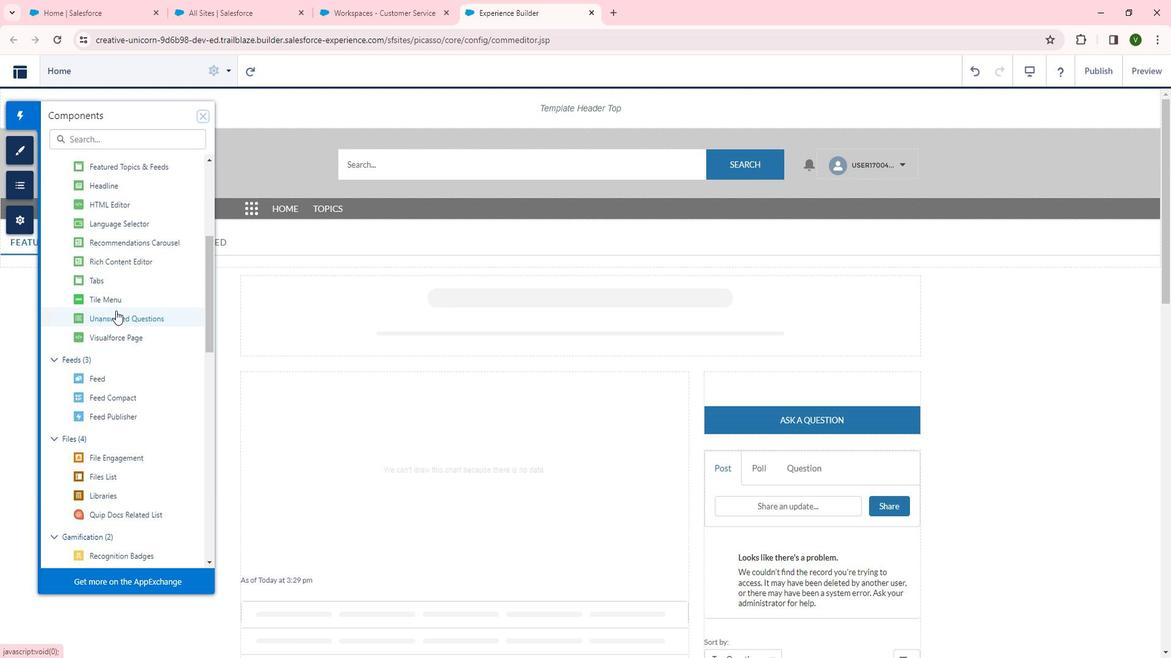 
Action: Mouse scrolled (128, 311) with delta (0, 0)
Screenshot: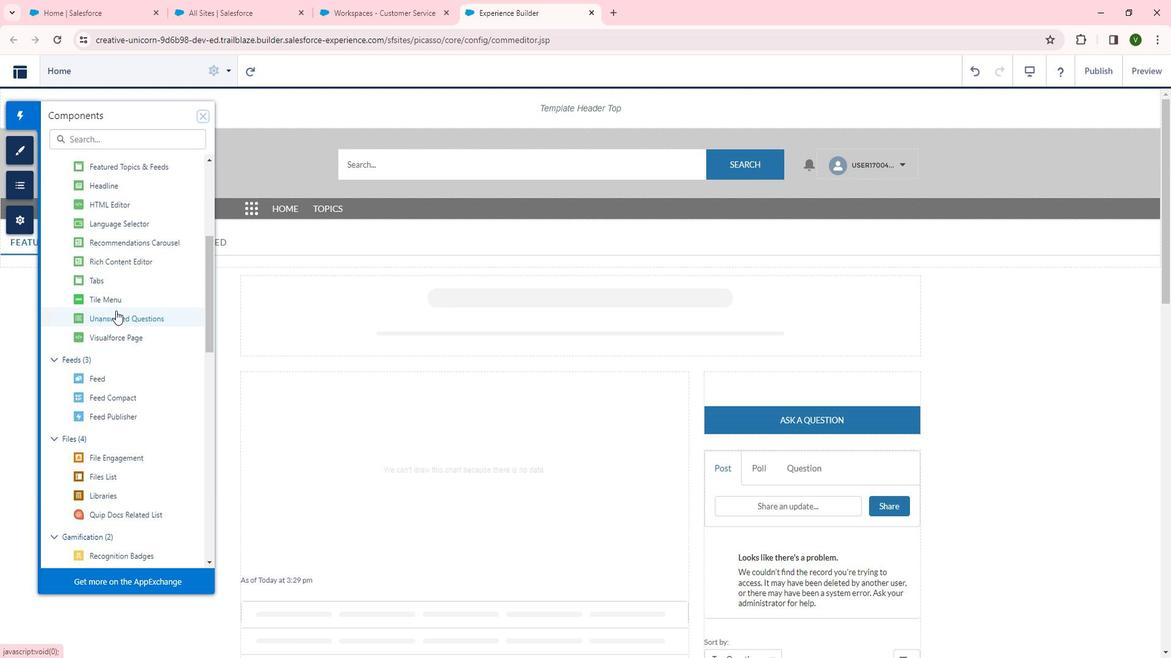 
Action: Mouse scrolled (128, 311) with delta (0, 0)
Screenshot: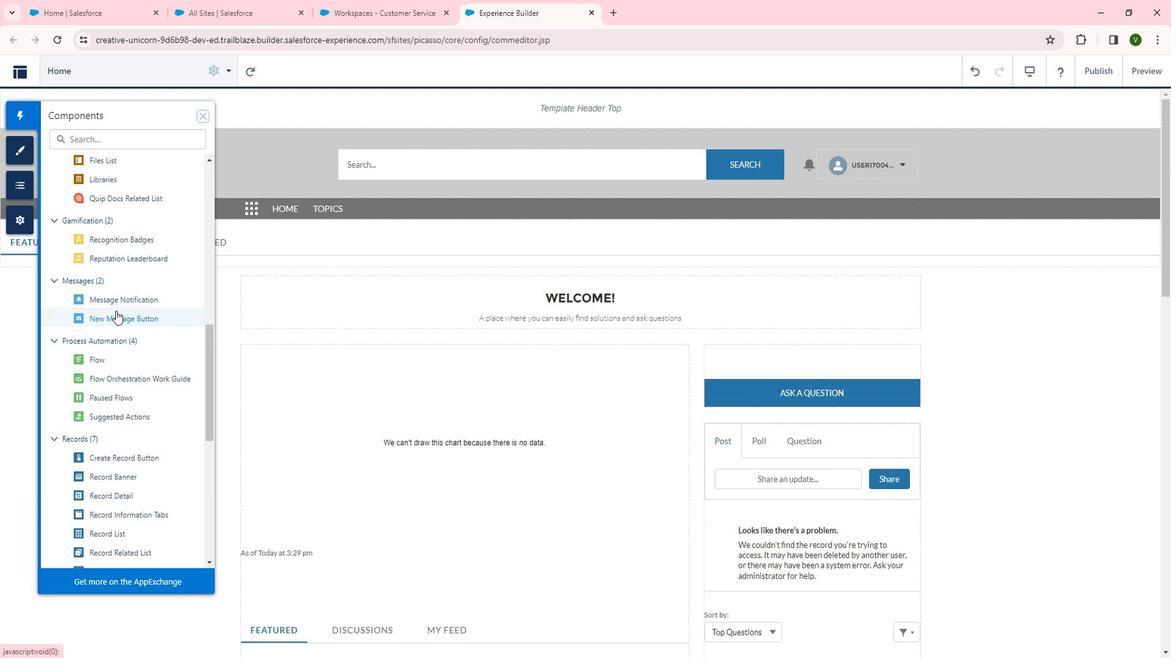 
Action: Mouse scrolled (128, 311) with delta (0, 0)
Screenshot: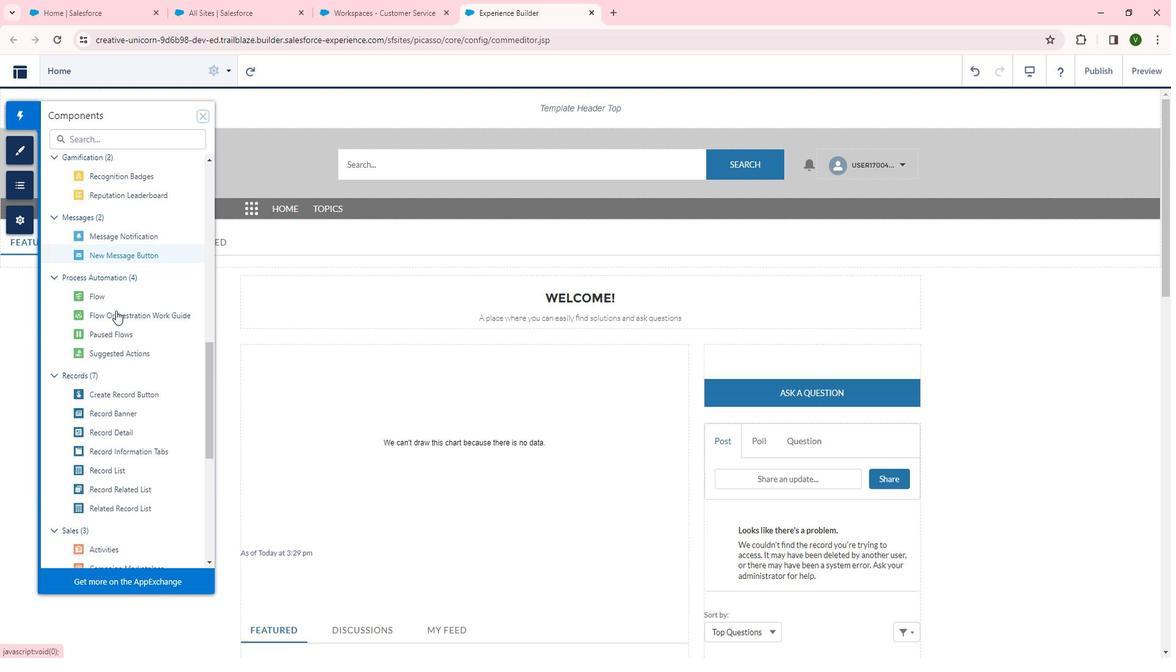 
Action: Mouse moved to (347, 333)
Screenshot: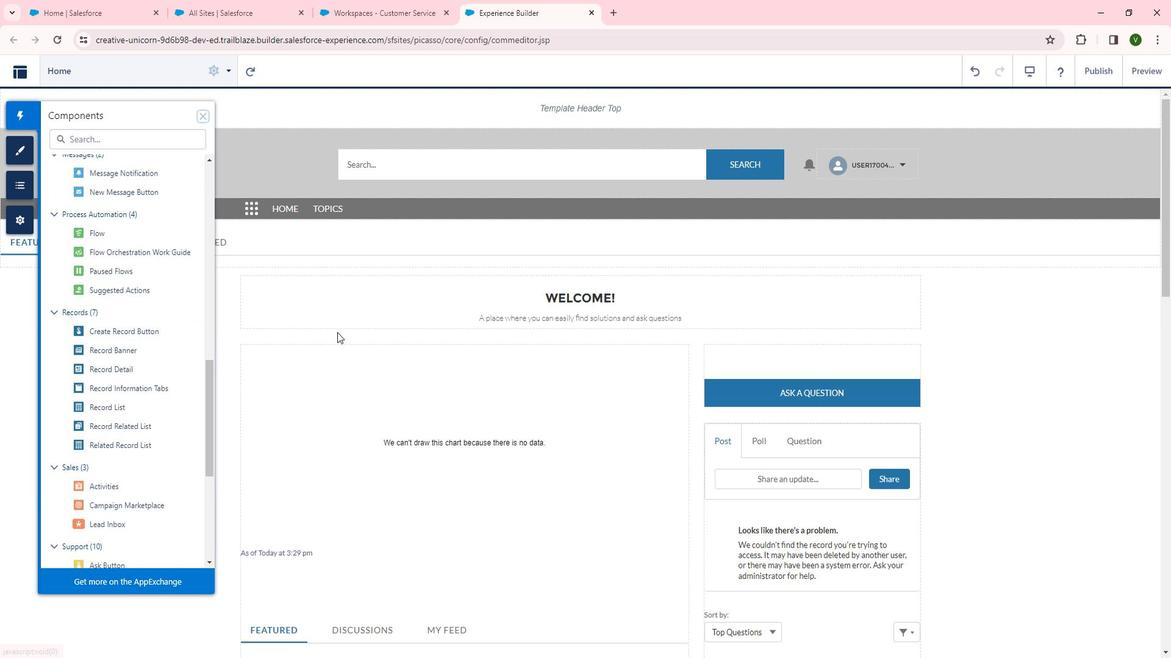 
Action: Mouse scrolled (347, 332) with delta (0, 0)
Screenshot: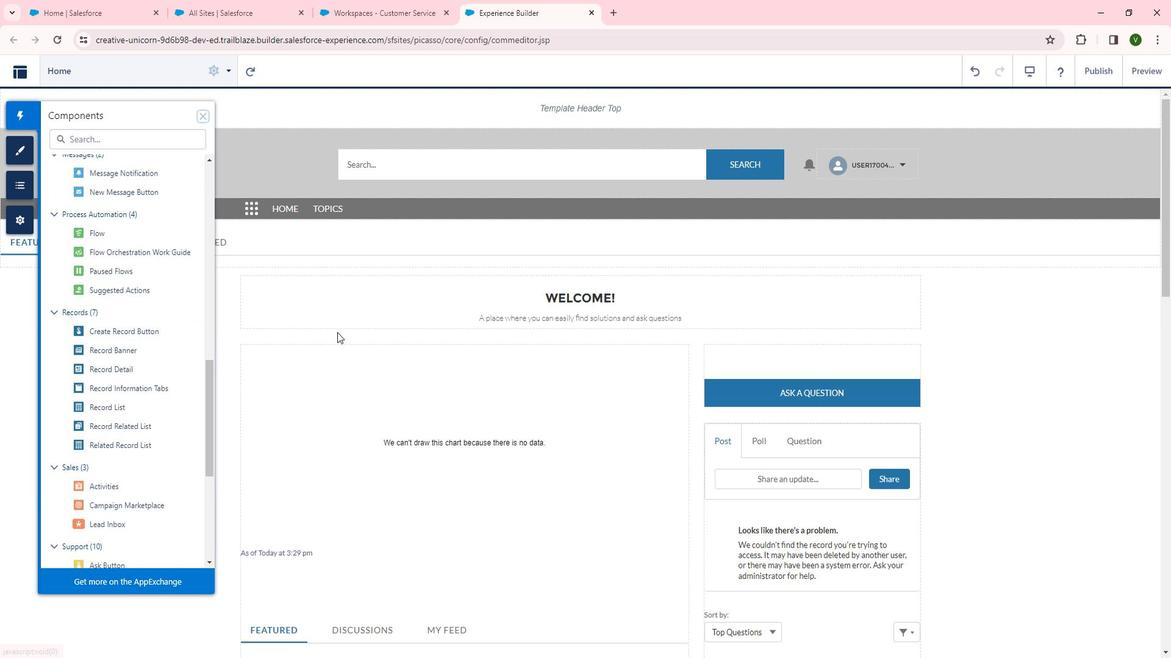 
Action: Mouse moved to (367, 333)
Screenshot: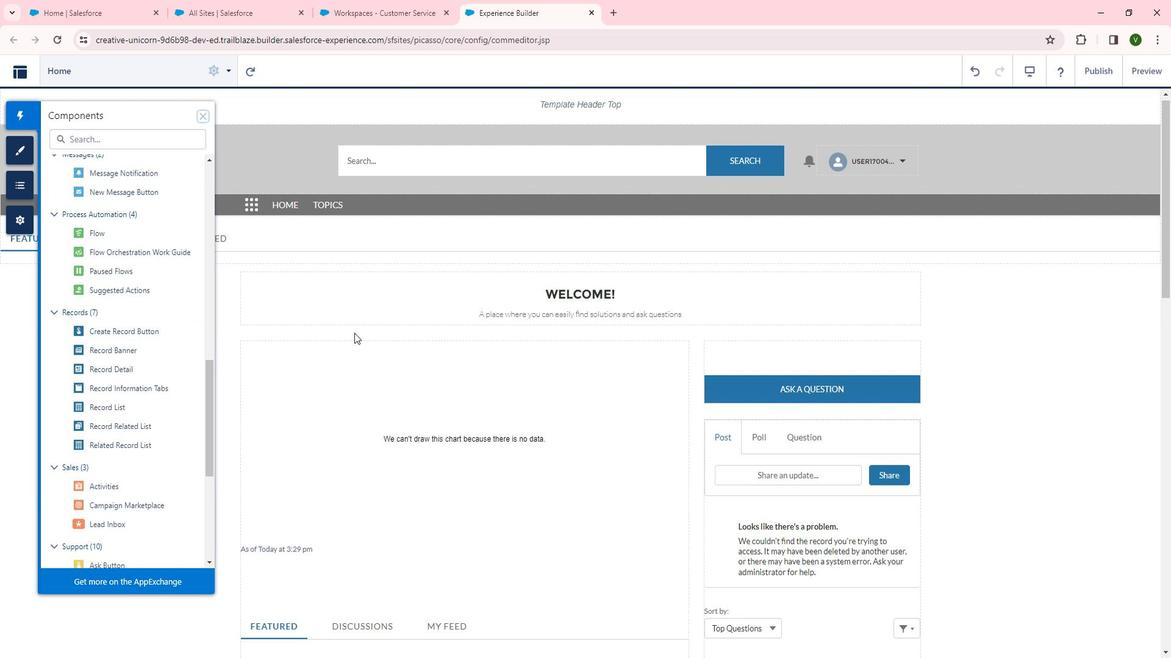 
Action: Mouse scrolled (367, 333) with delta (0, 0)
Screenshot: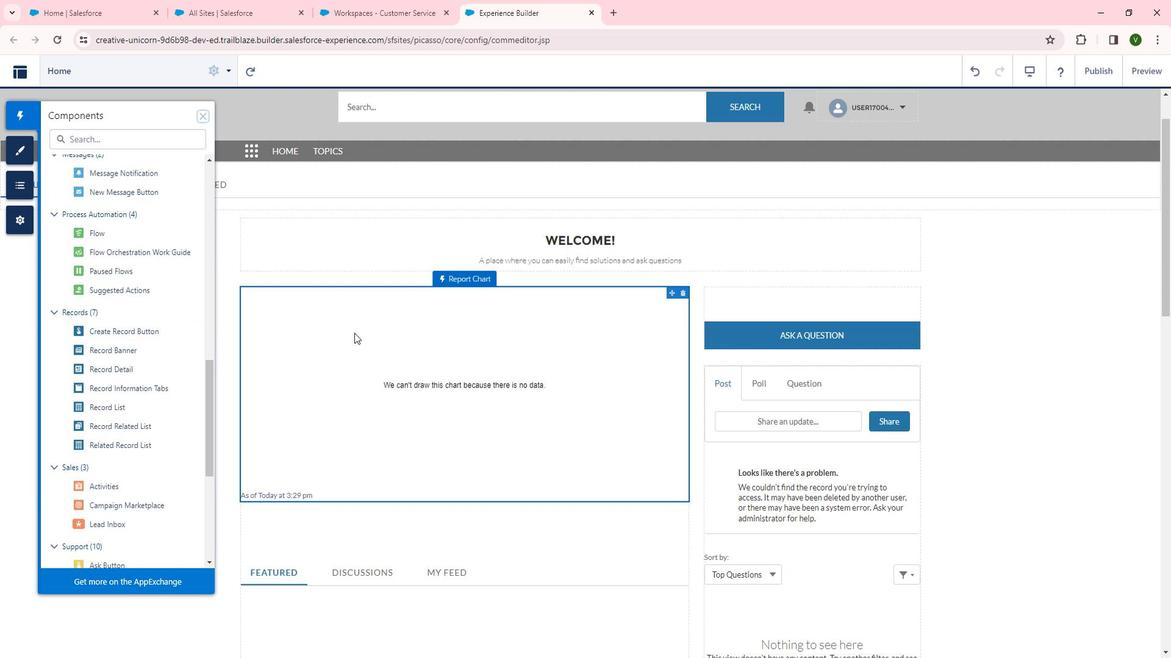 
Action: Mouse scrolled (367, 333) with delta (0, 0)
Screenshot: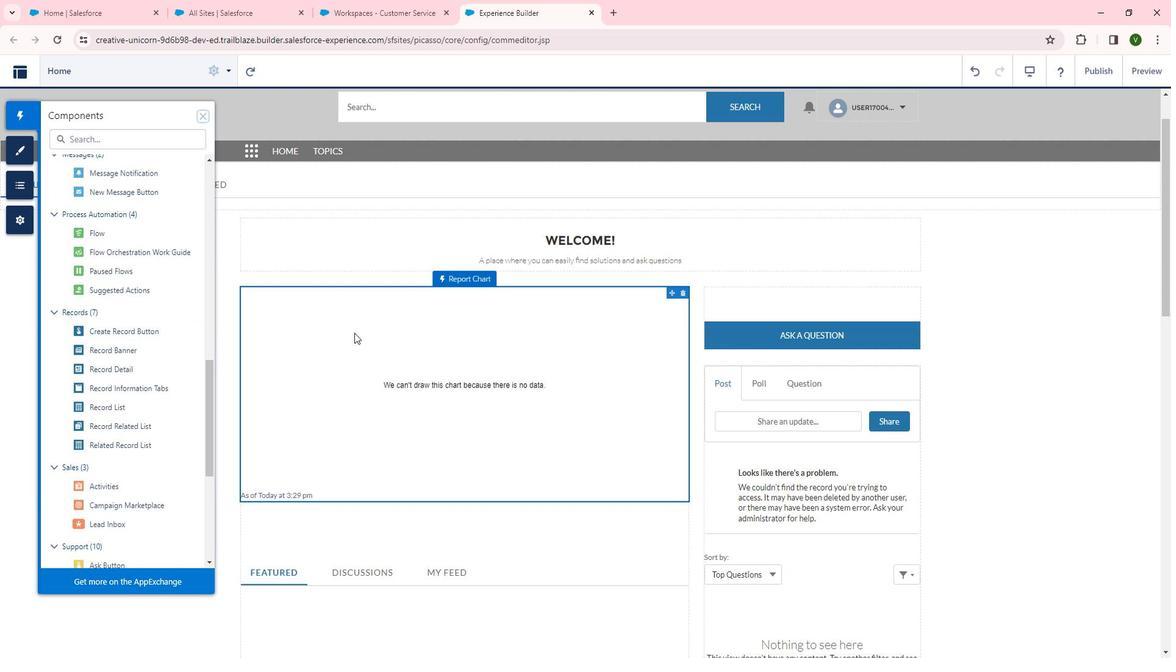 
Action: Mouse scrolled (367, 333) with delta (0, 0)
Screenshot: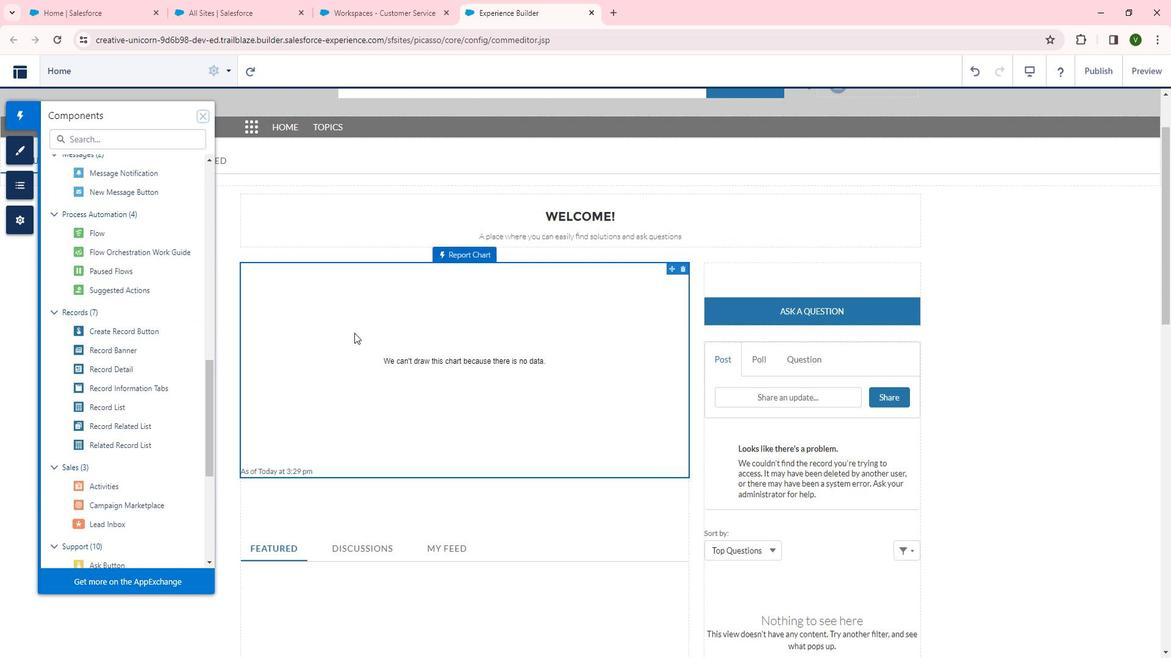 
Action: Mouse scrolled (367, 333) with delta (0, 0)
Screenshot: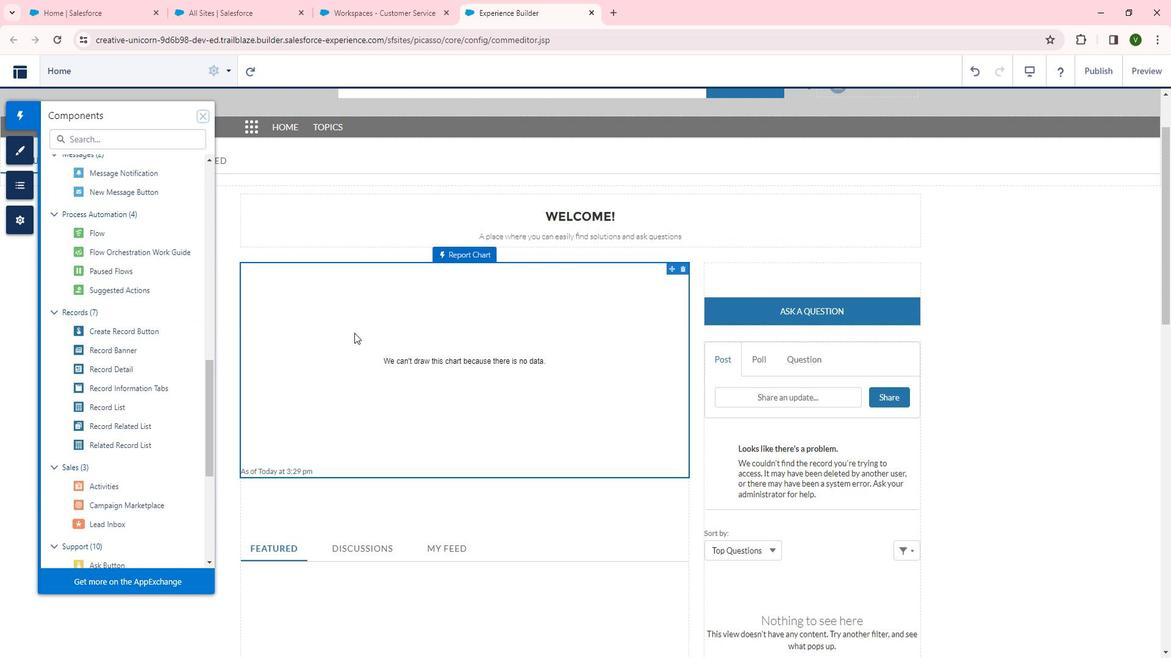
Action: Mouse moved to (371, 333)
Screenshot: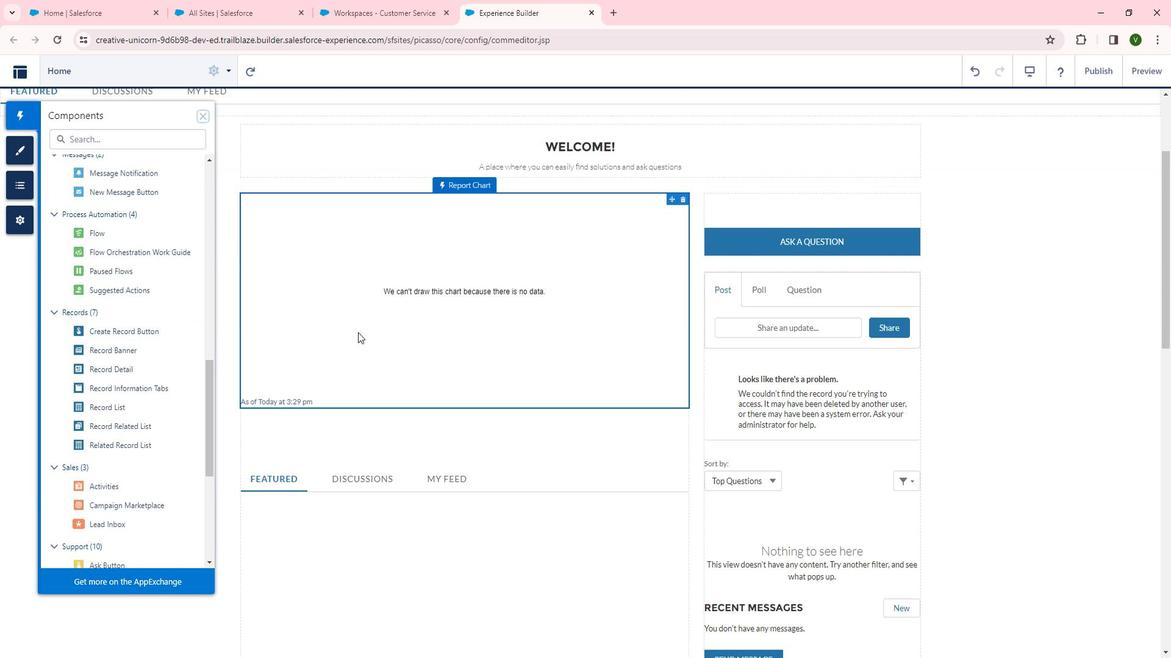 
Action: Mouse scrolled (371, 332) with delta (0, 0)
Screenshot: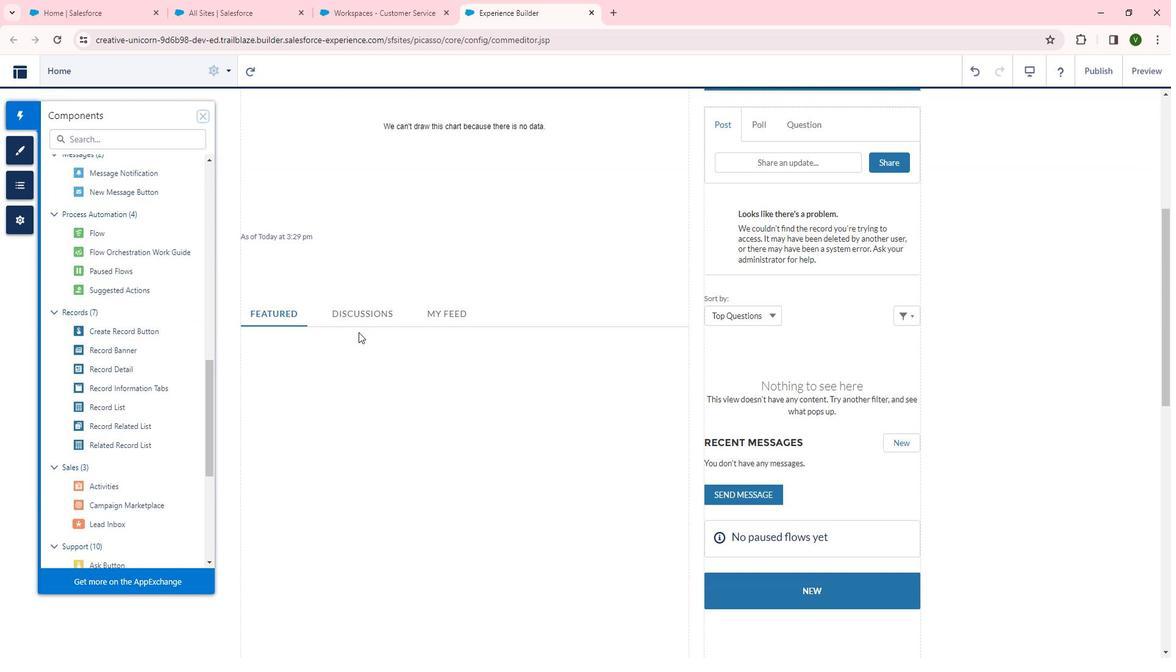 
Action: Mouse scrolled (371, 332) with delta (0, 0)
Screenshot: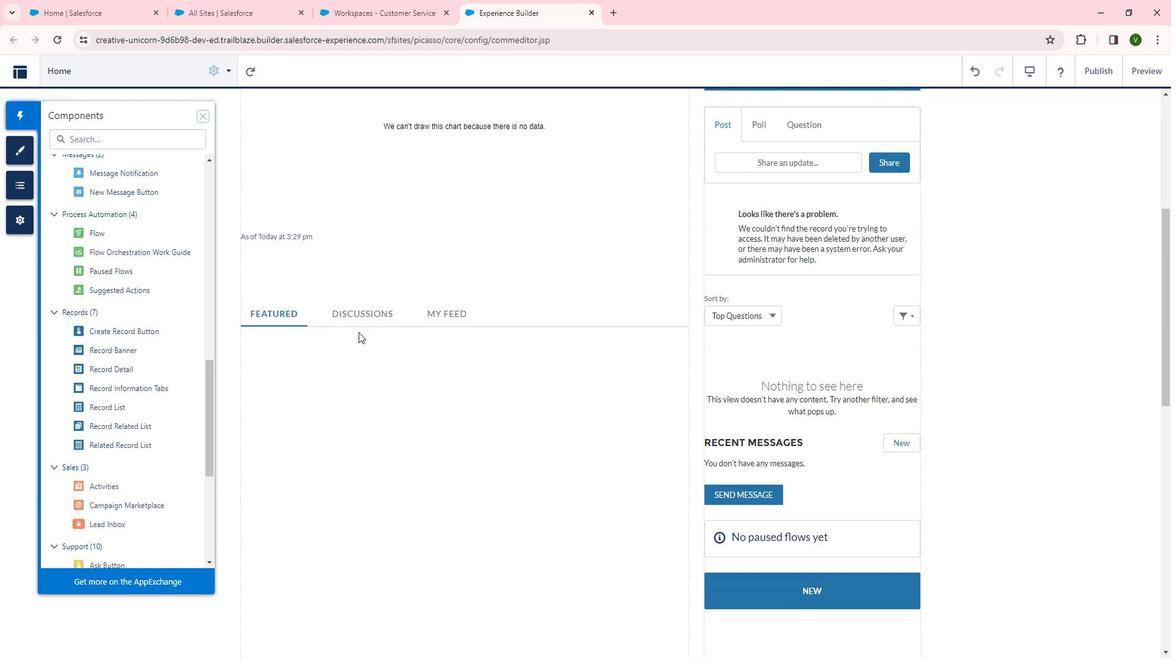 
Action: Mouse scrolled (371, 332) with delta (0, 0)
Screenshot: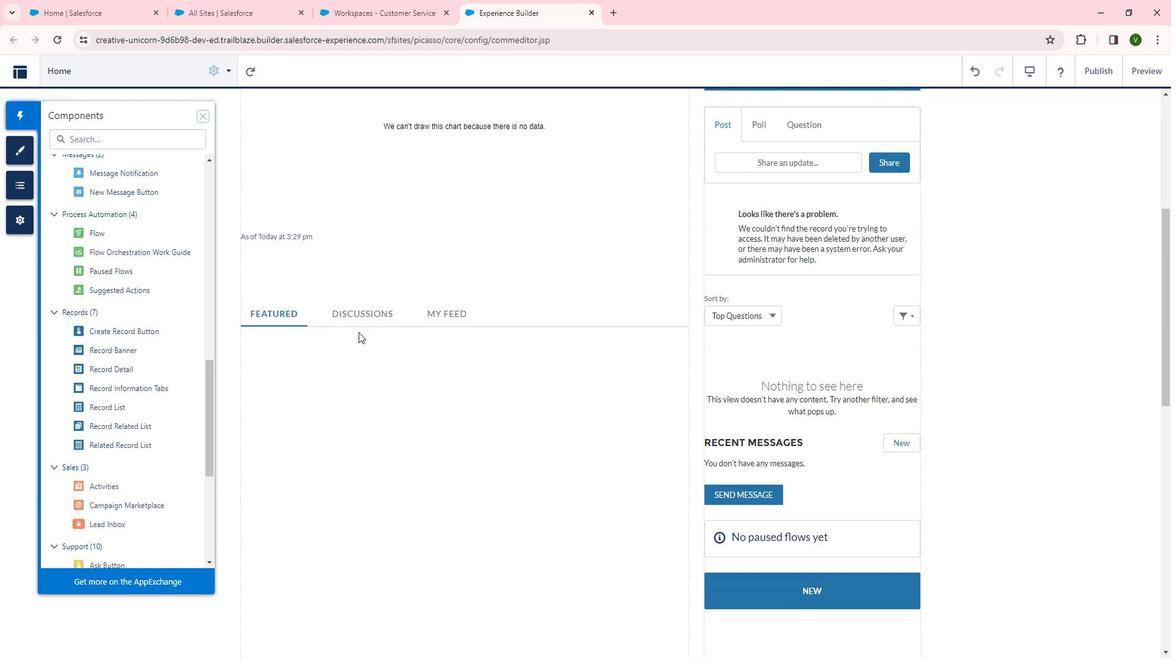 
Action: Mouse scrolled (371, 332) with delta (0, 0)
Screenshot: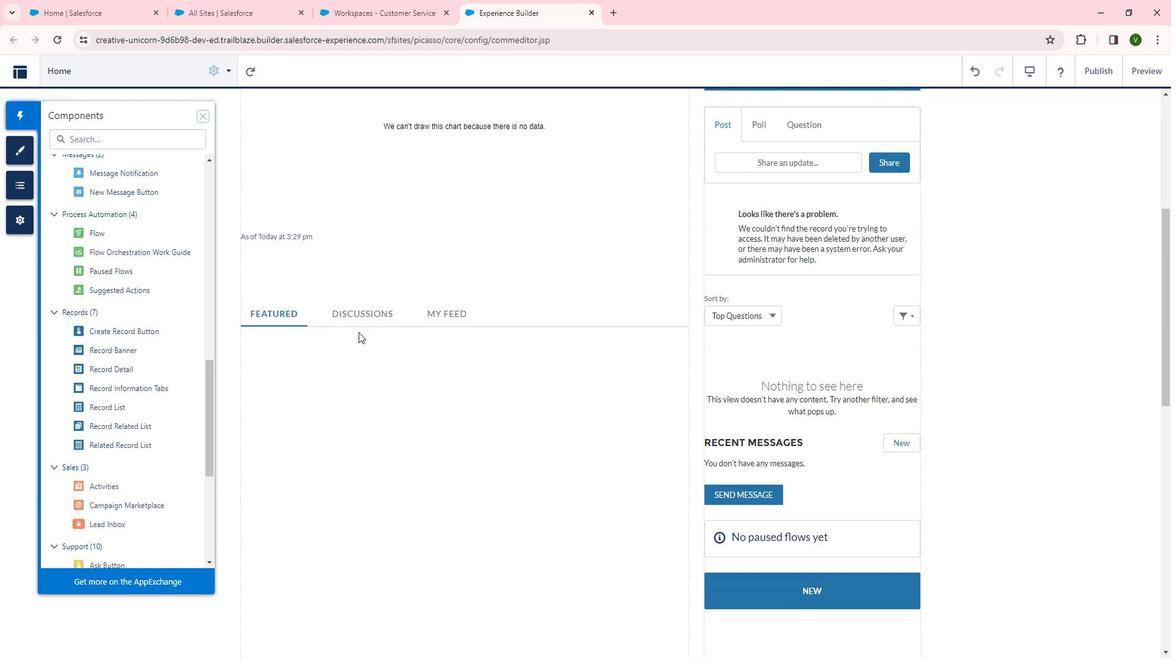 
Action: Mouse scrolled (371, 332) with delta (0, 0)
Screenshot: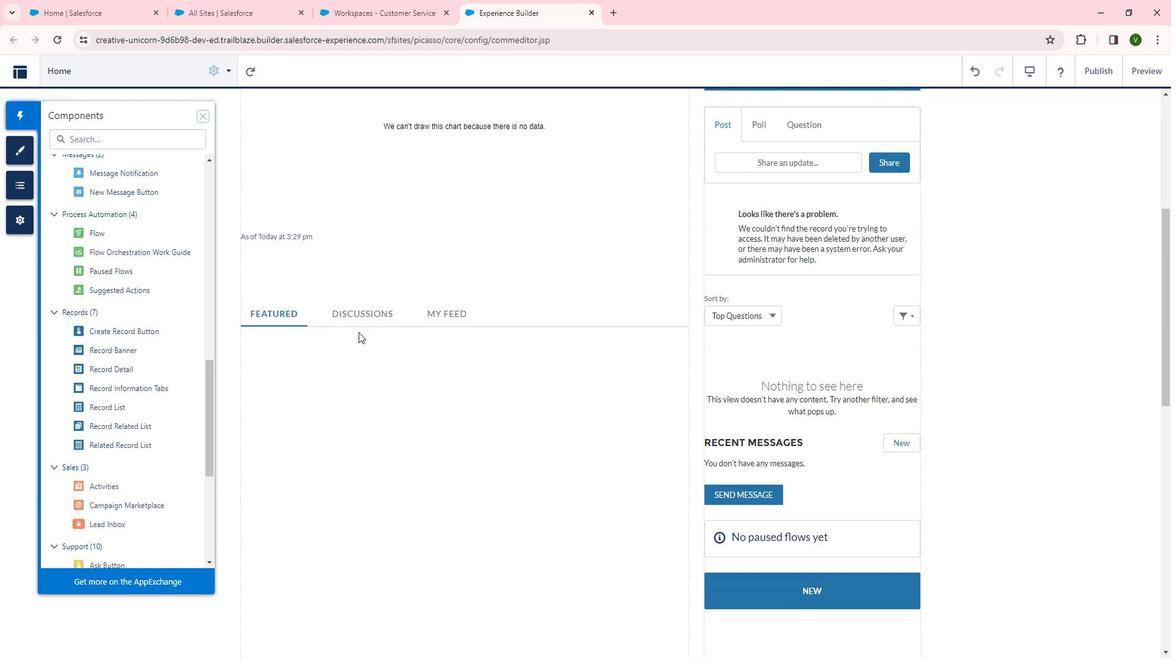 
Action: Mouse moved to (266, 360)
Screenshot: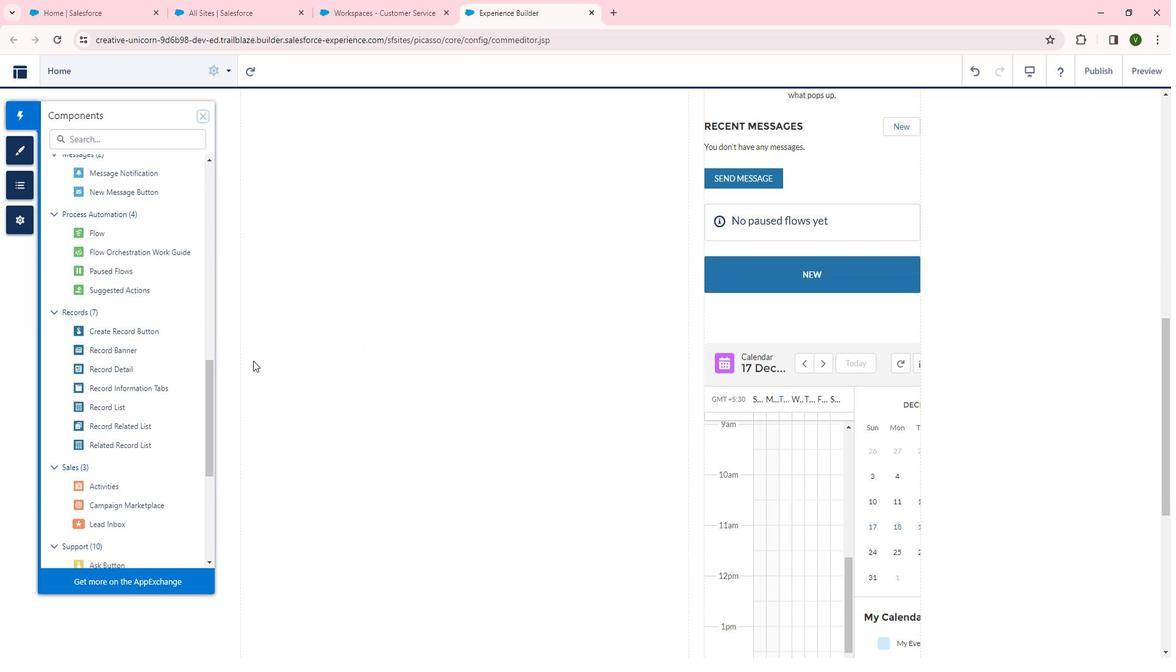 
Action: Mouse scrolled (266, 359) with delta (0, 0)
Screenshot: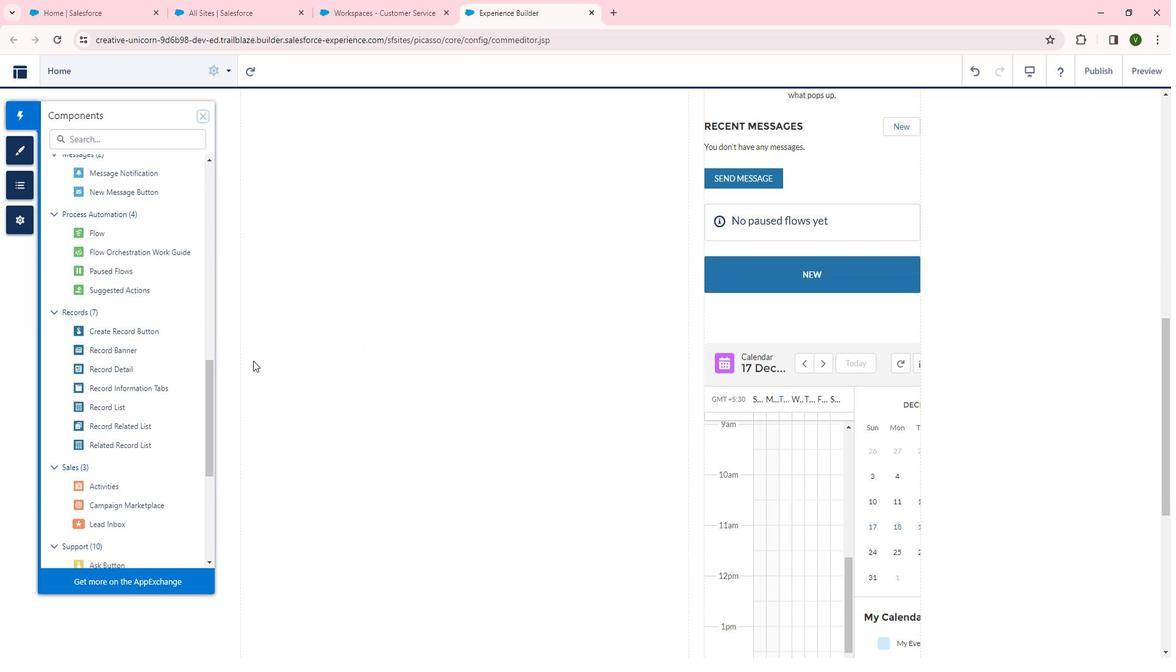 
Action: Mouse scrolled (266, 359) with delta (0, 0)
Screenshot: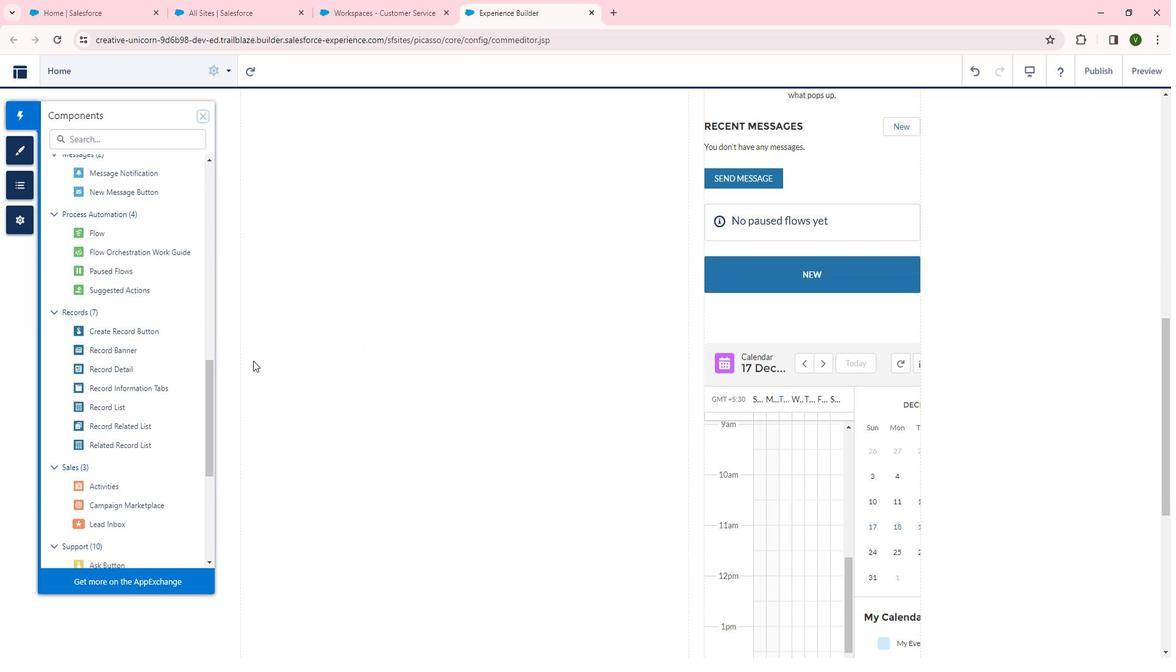 
Action: Mouse scrolled (266, 359) with delta (0, 0)
Screenshot: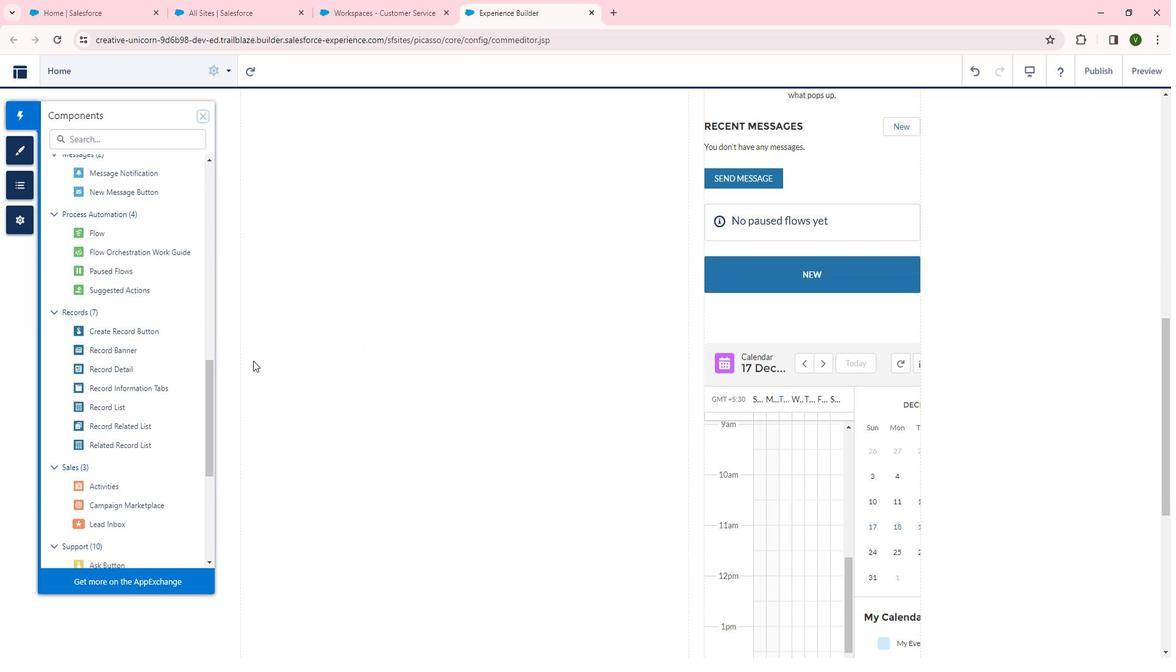 
Action: Mouse scrolled (266, 359) with delta (0, 0)
Screenshot: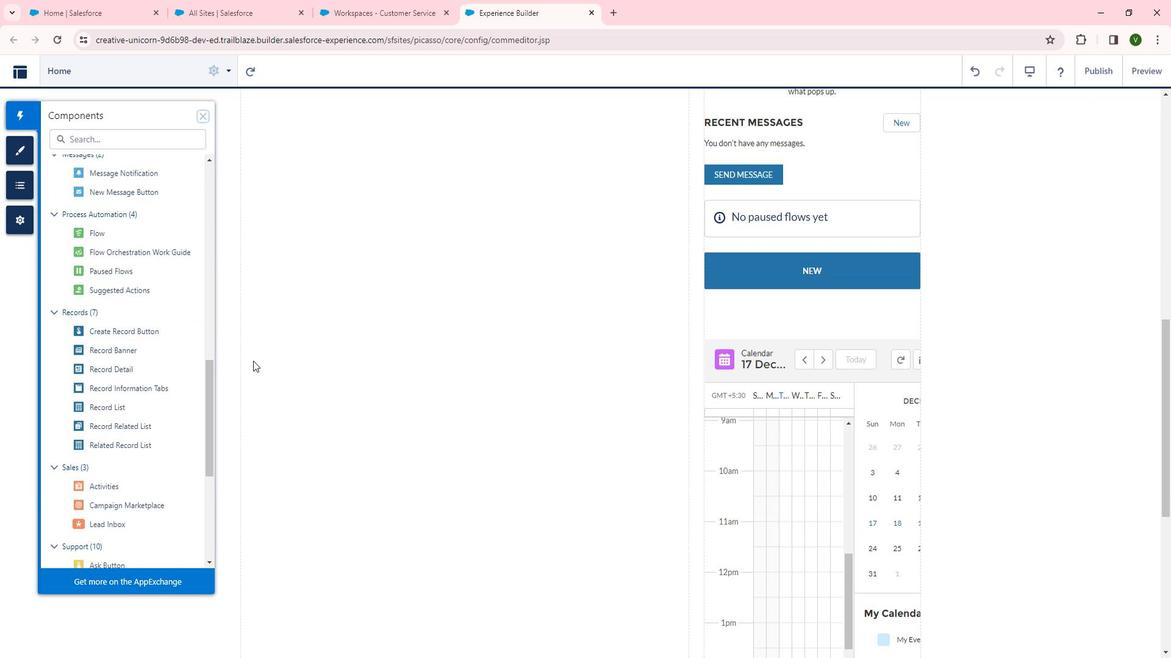 
Action: Mouse moved to (121, 348)
Screenshot: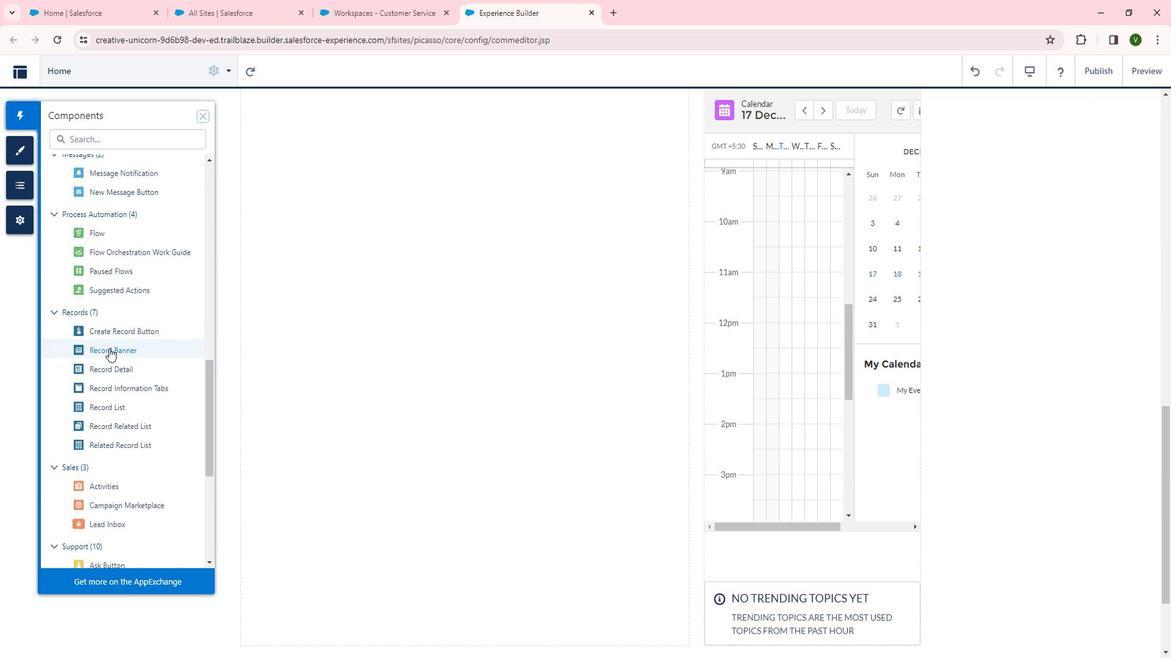 
Action: Mouse pressed left at (121, 348)
Screenshot: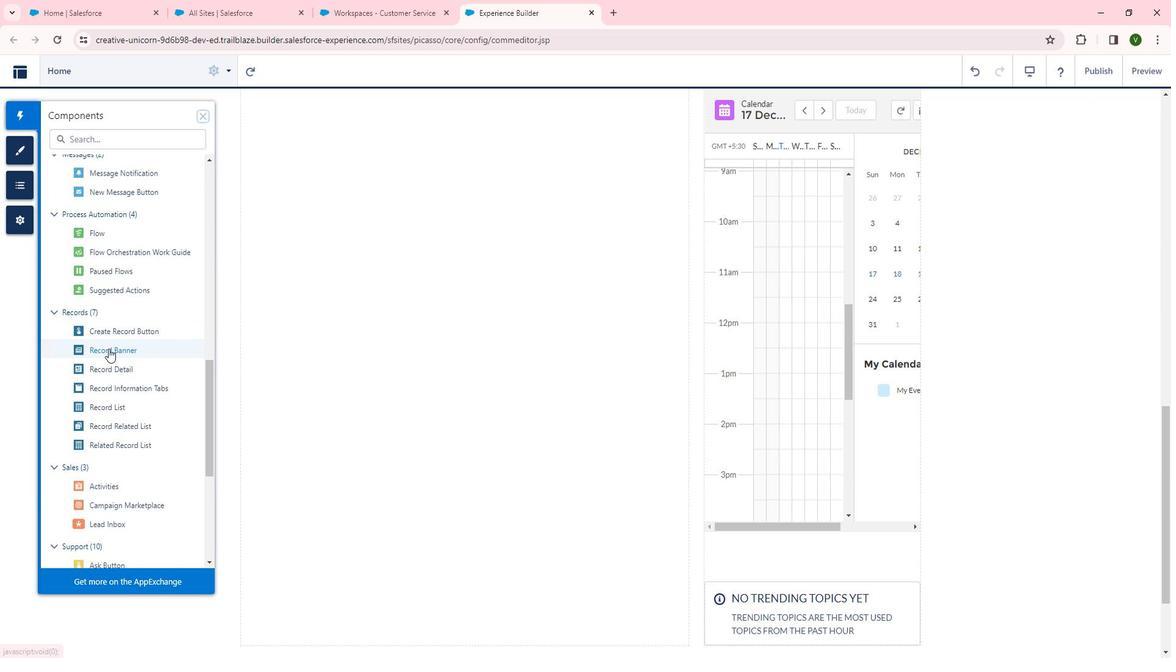
Action: Mouse moved to (471, 322)
Screenshot: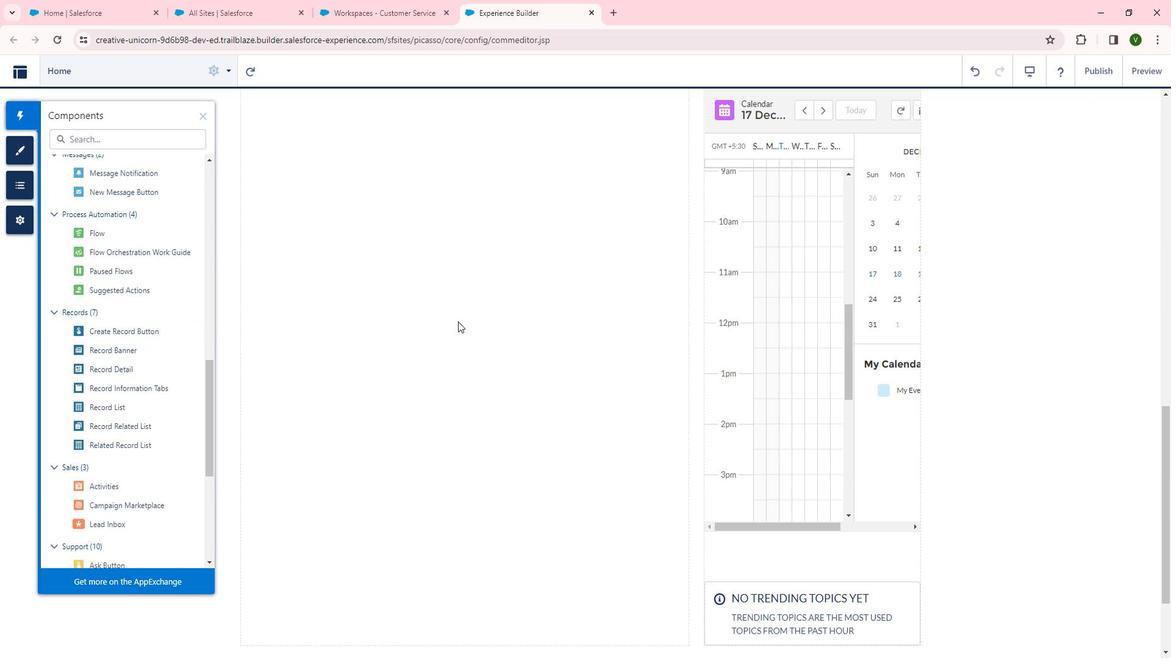 
Action: Mouse scrolled (471, 323) with delta (0, 0)
Screenshot: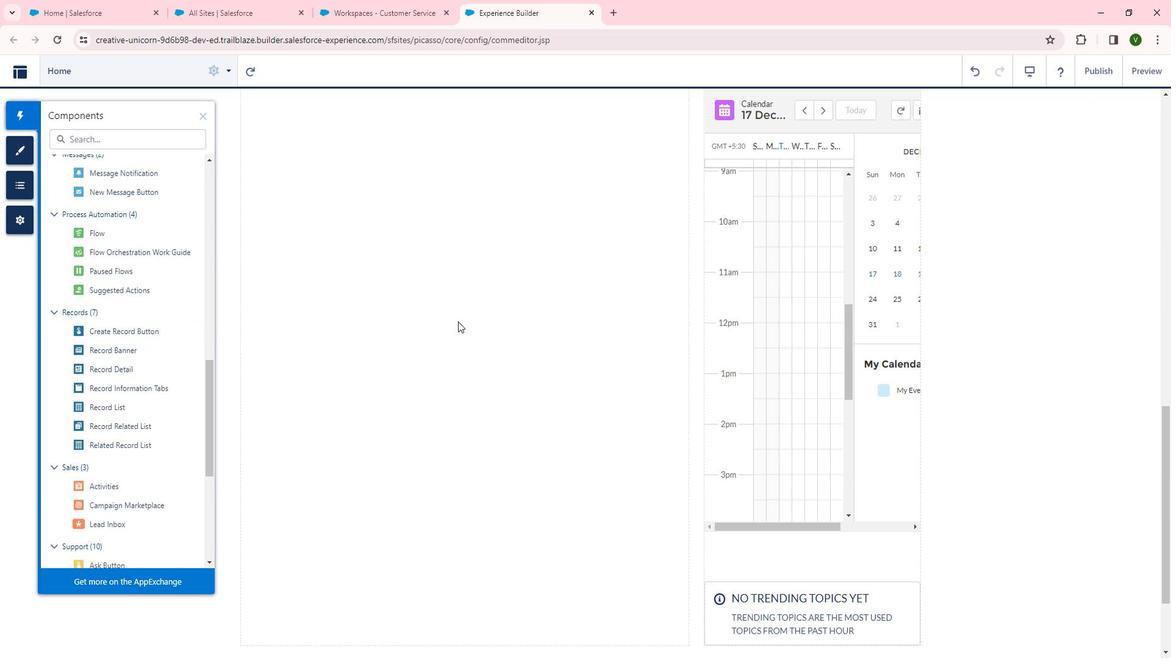 
Action: Mouse scrolled (471, 323) with delta (0, 0)
Screenshot: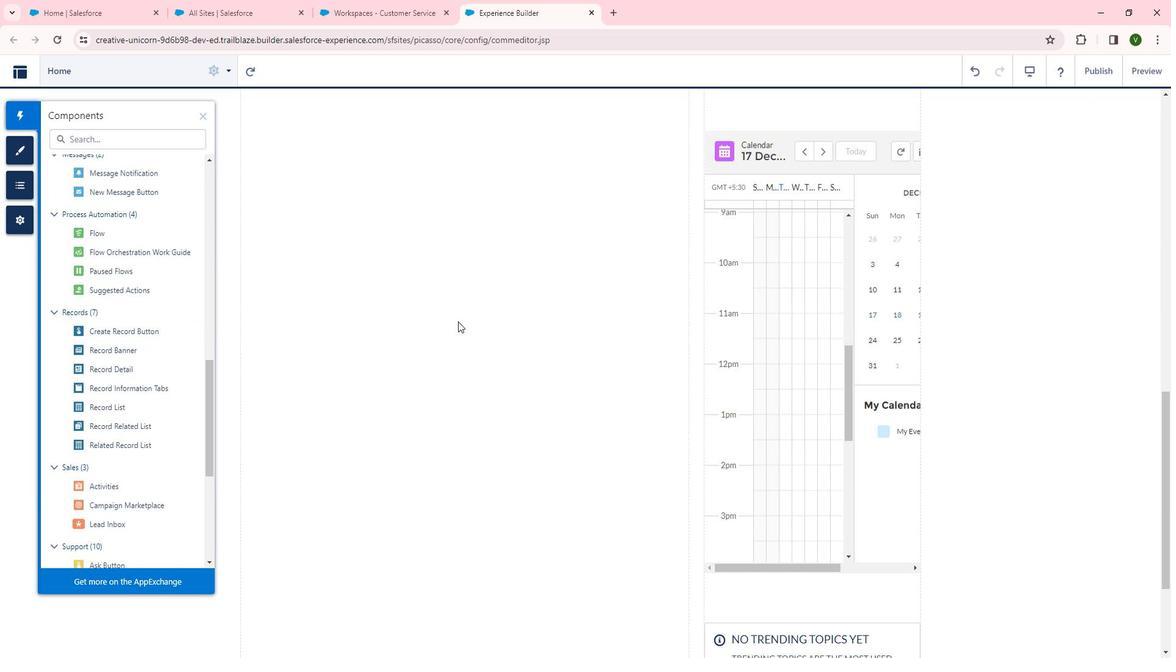 
Action: Mouse scrolled (471, 323) with delta (0, 0)
Screenshot: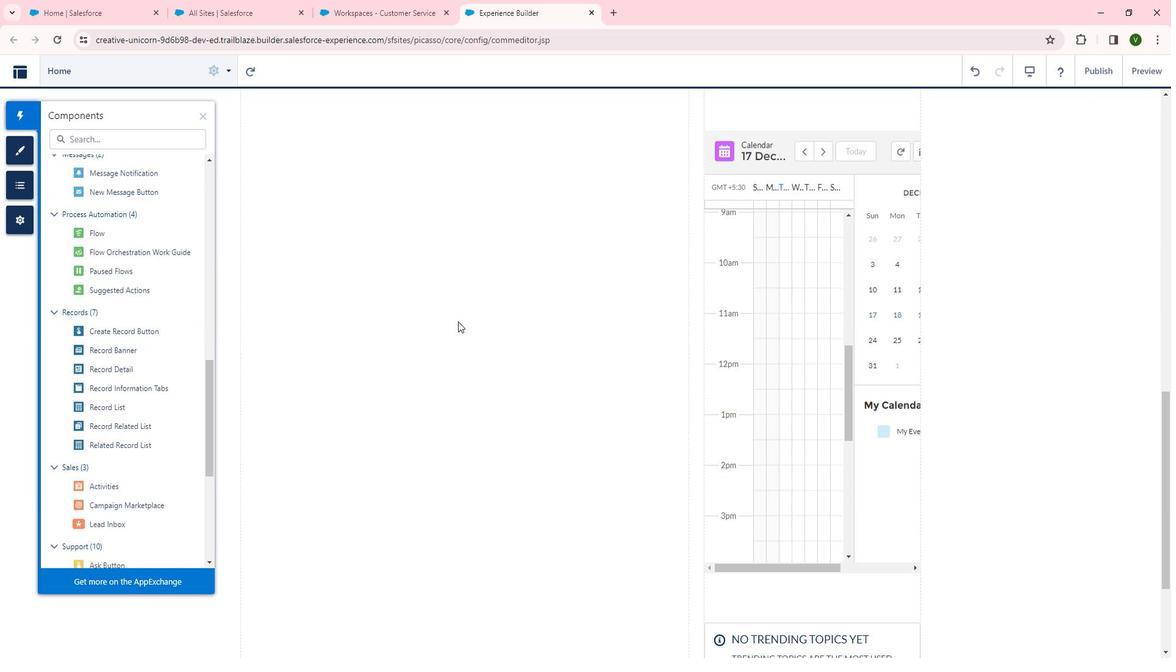 
Action: Mouse scrolled (471, 323) with delta (0, 0)
Screenshot: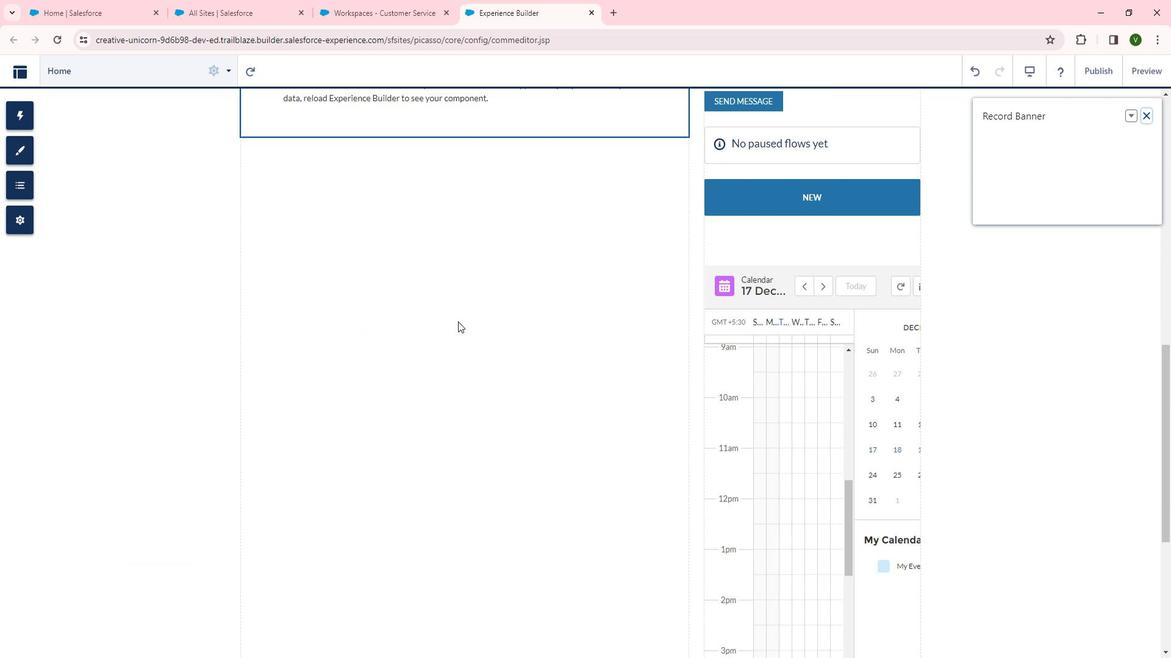 
Action: Mouse scrolled (471, 323) with delta (0, 0)
Screenshot: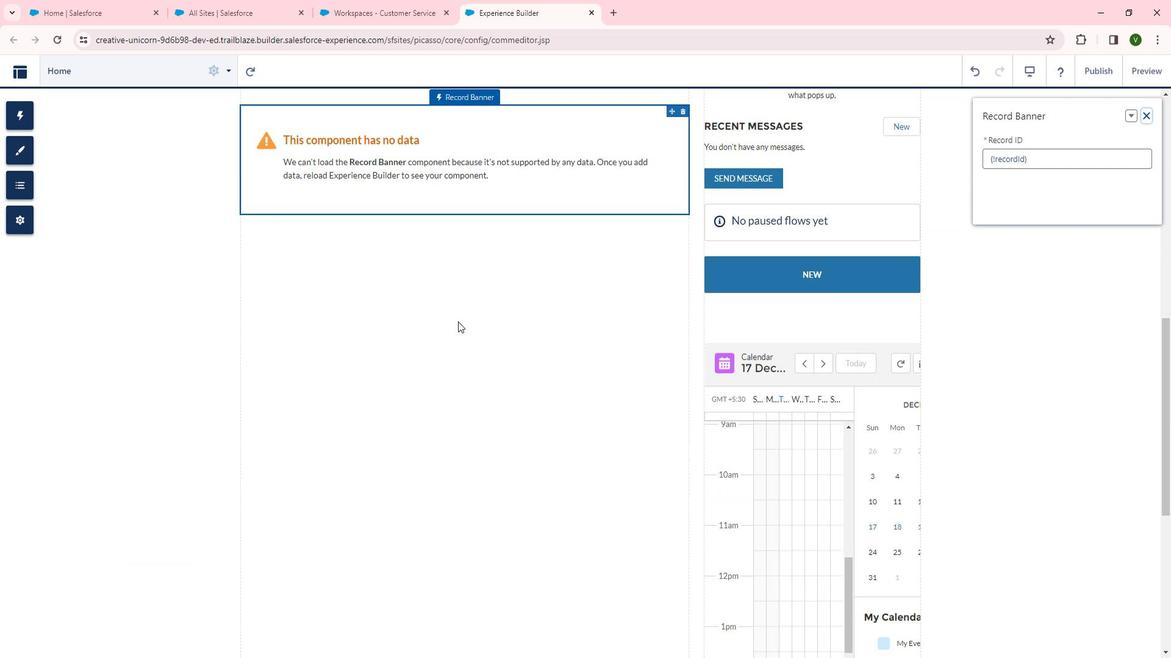 
Action: Mouse moved to (471, 322)
Screenshot: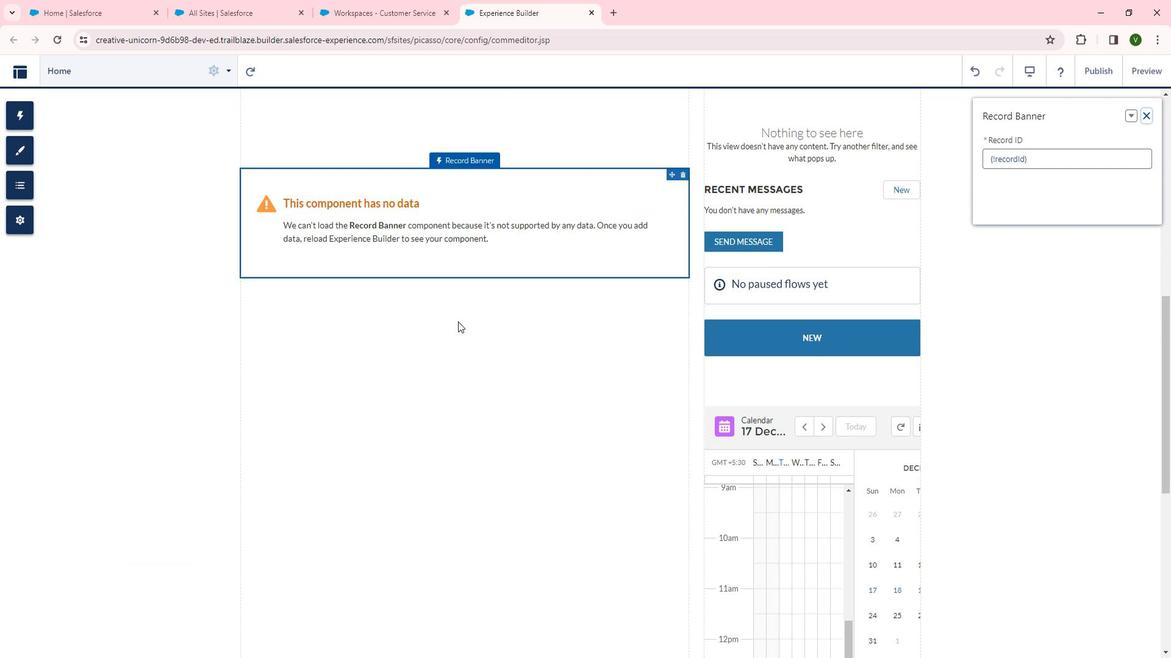 
